 Task: Add an event with the title Project Quality Control and Process Improvement Discussion, date '2024/03/12', time 9:40 AM to 11:40 AMand add a description: Participants will explore the various roles, strengths, and contributions of team members. They will gain insights into the different communication styles, work preferences, and approaches to collaboration that exist within the team.Select event color  Blueberry . Add location for the event as: 987 São Bento Station, Porto, Portugal, logged in from the account softage.5@softage.netand send the event invitation to softage.3@softage.net and softage.1@softage.net. Set a reminder for the event Every weekday(Monday to Friday)
Action: Mouse moved to (39, 133)
Screenshot: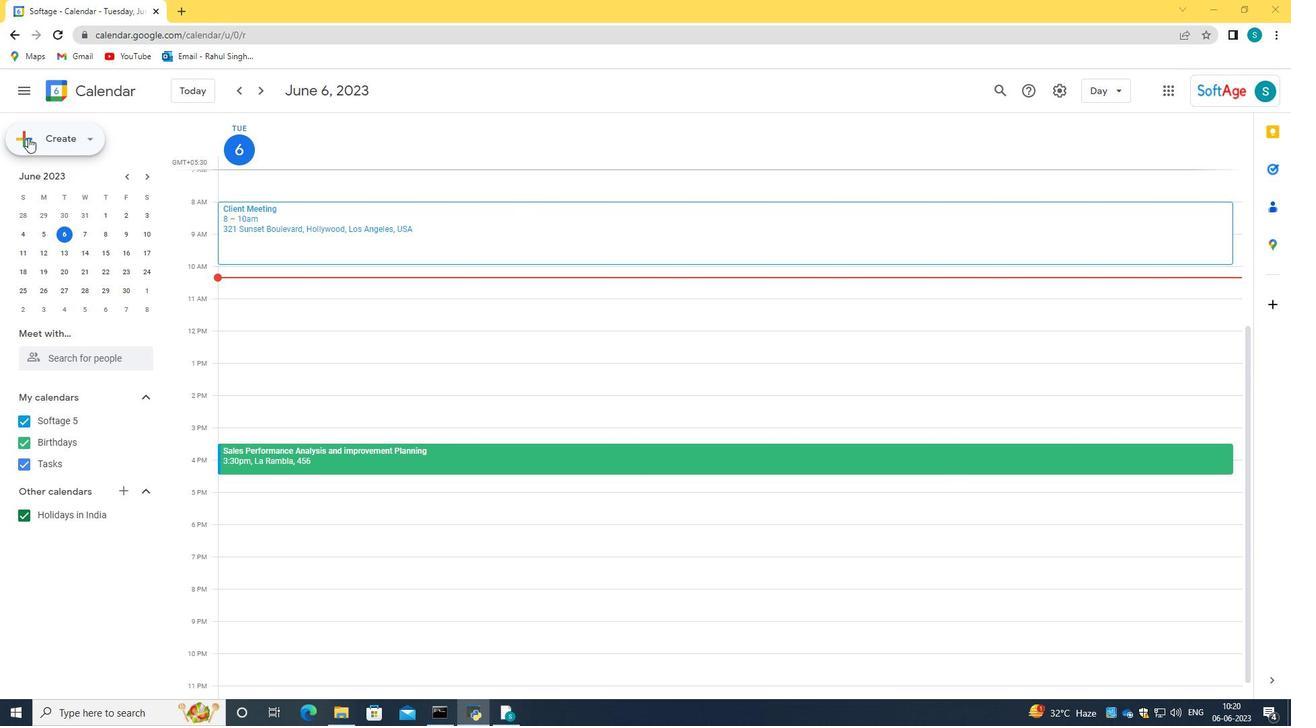 
Action: Mouse pressed left at (39, 133)
Screenshot: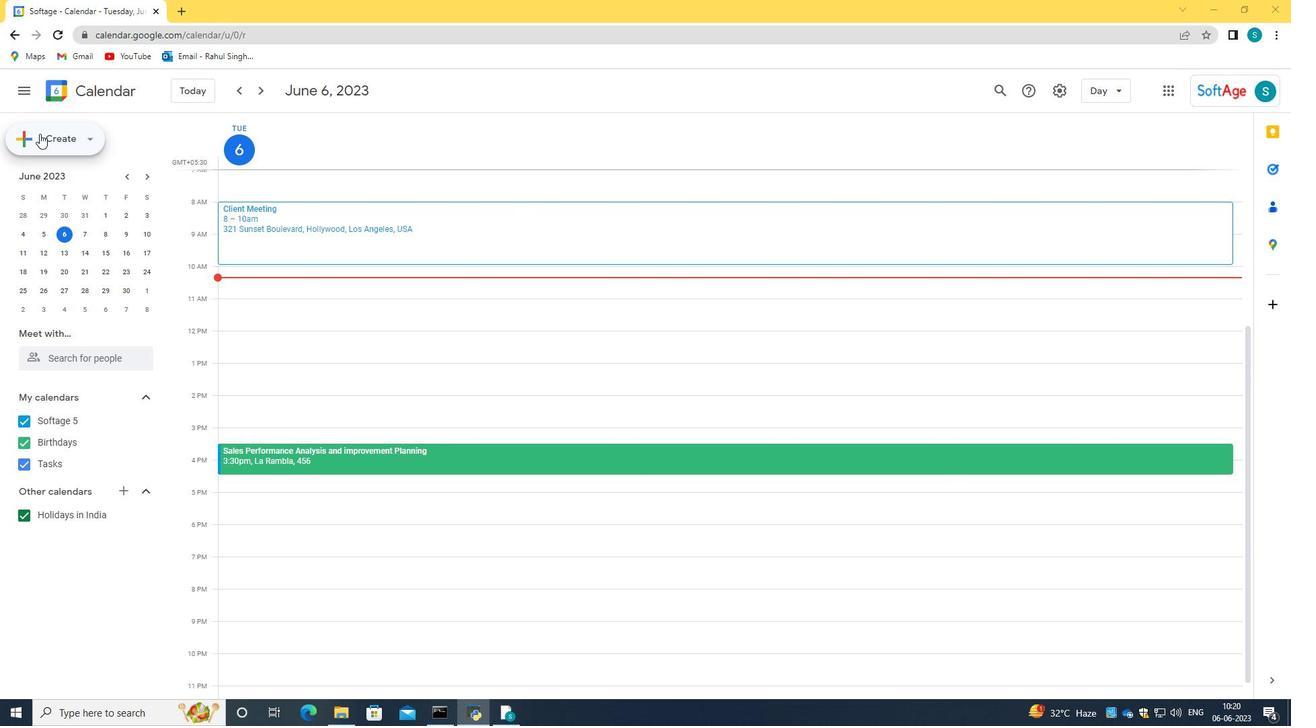 
Action: Mouse moved to (60, 170)
Screenshot: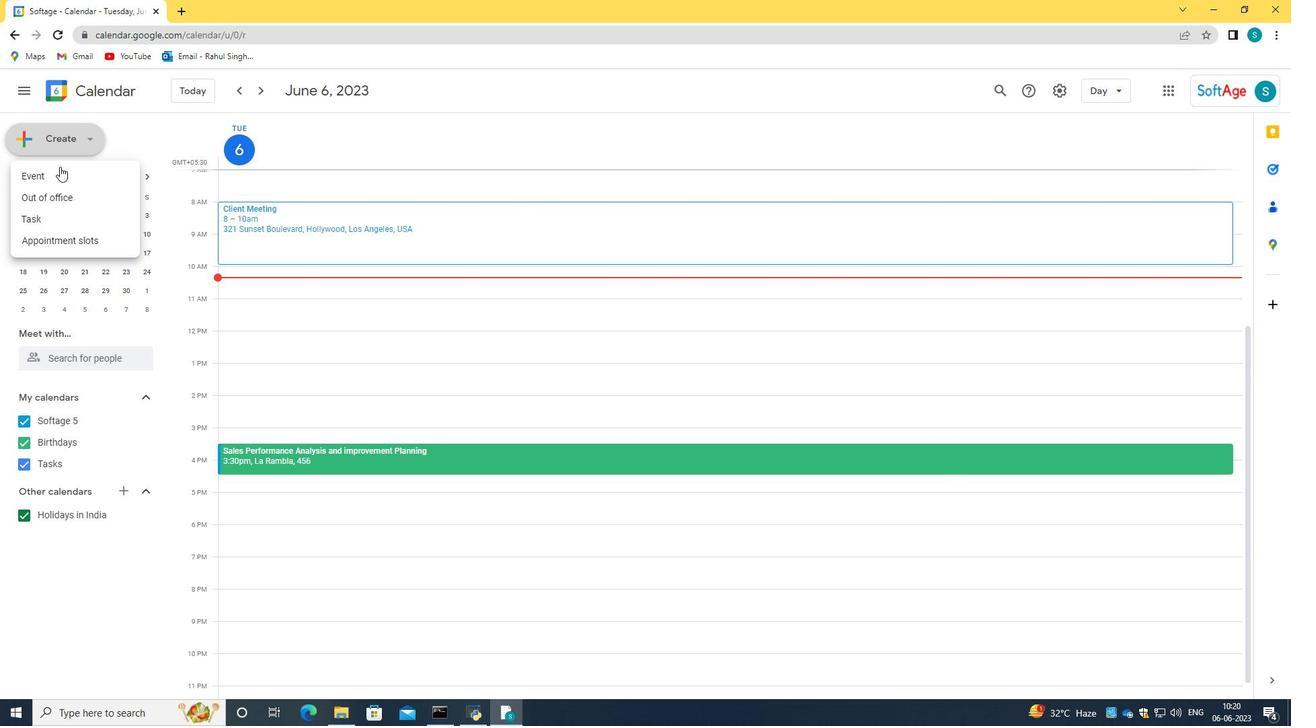 
Action: Mouse pressed left at (60, 170)
Screenshot: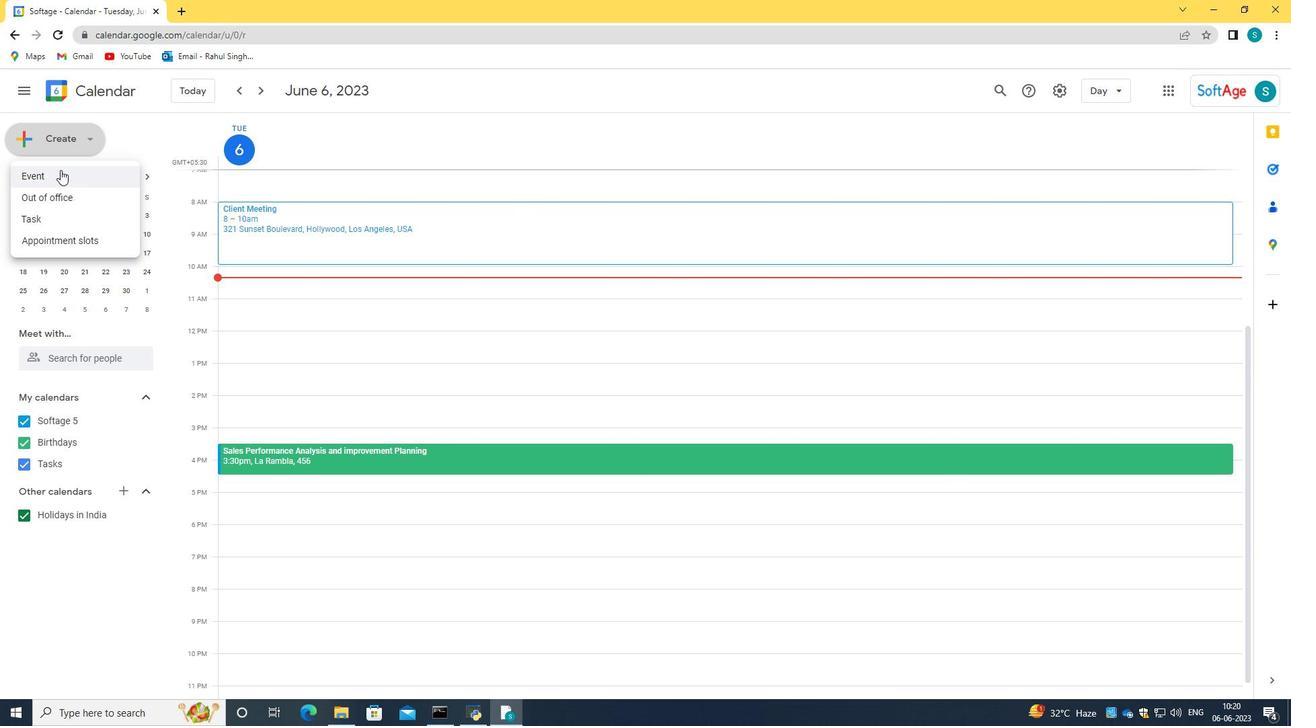 
Action: Mouse moved to (761, 541)
Screenshot: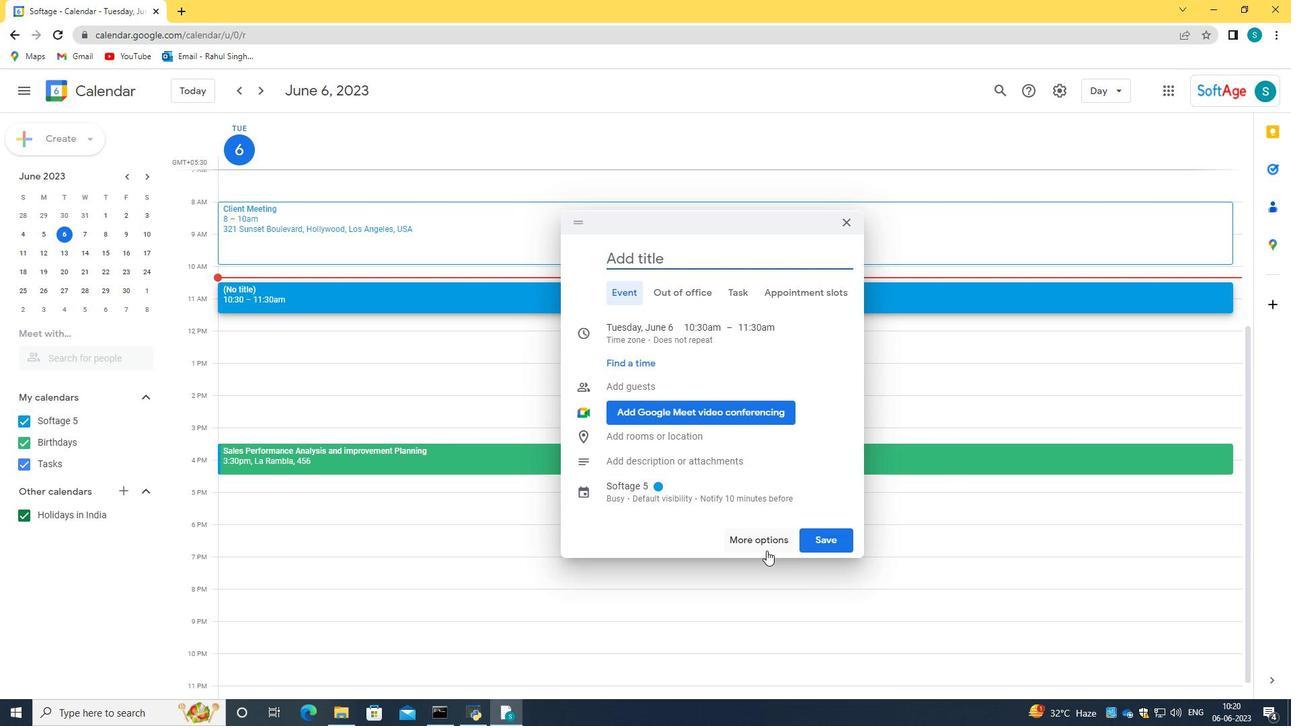
Action: Mouse pressed left at (761, 541)
Screenshot: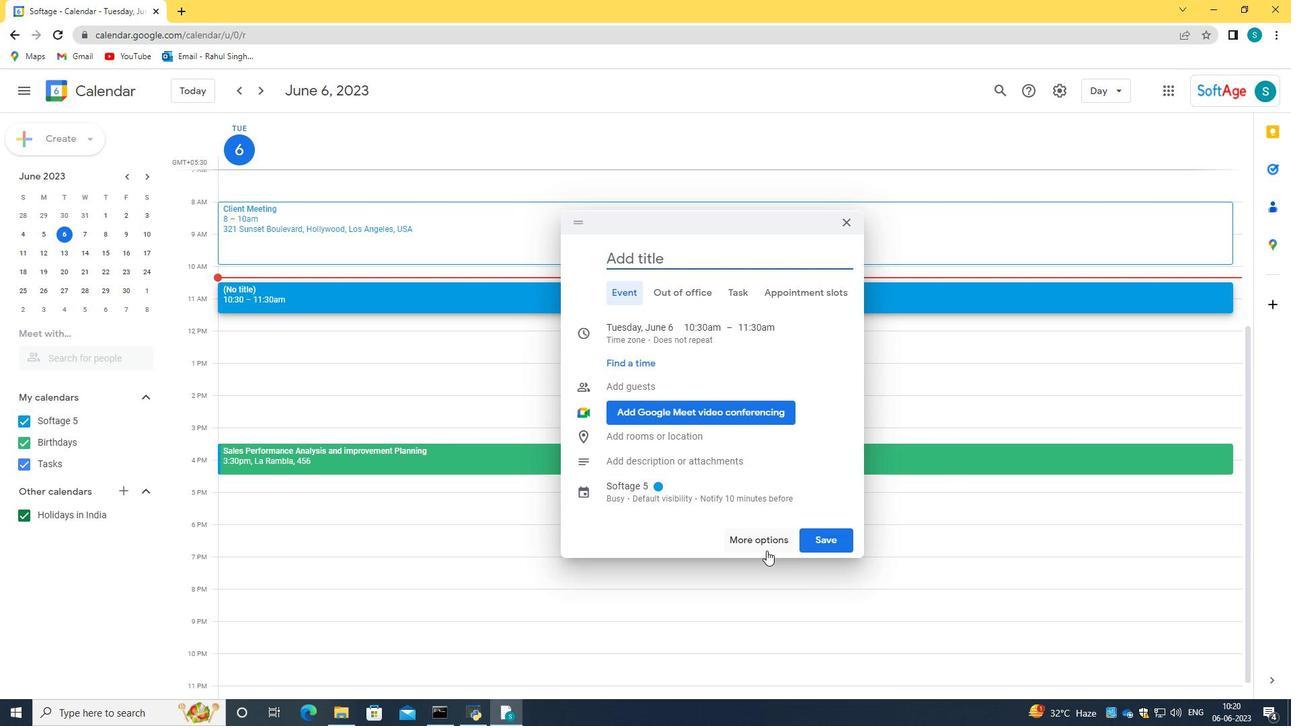 
Action: Mouse moved to (182, 100)
Screenshot: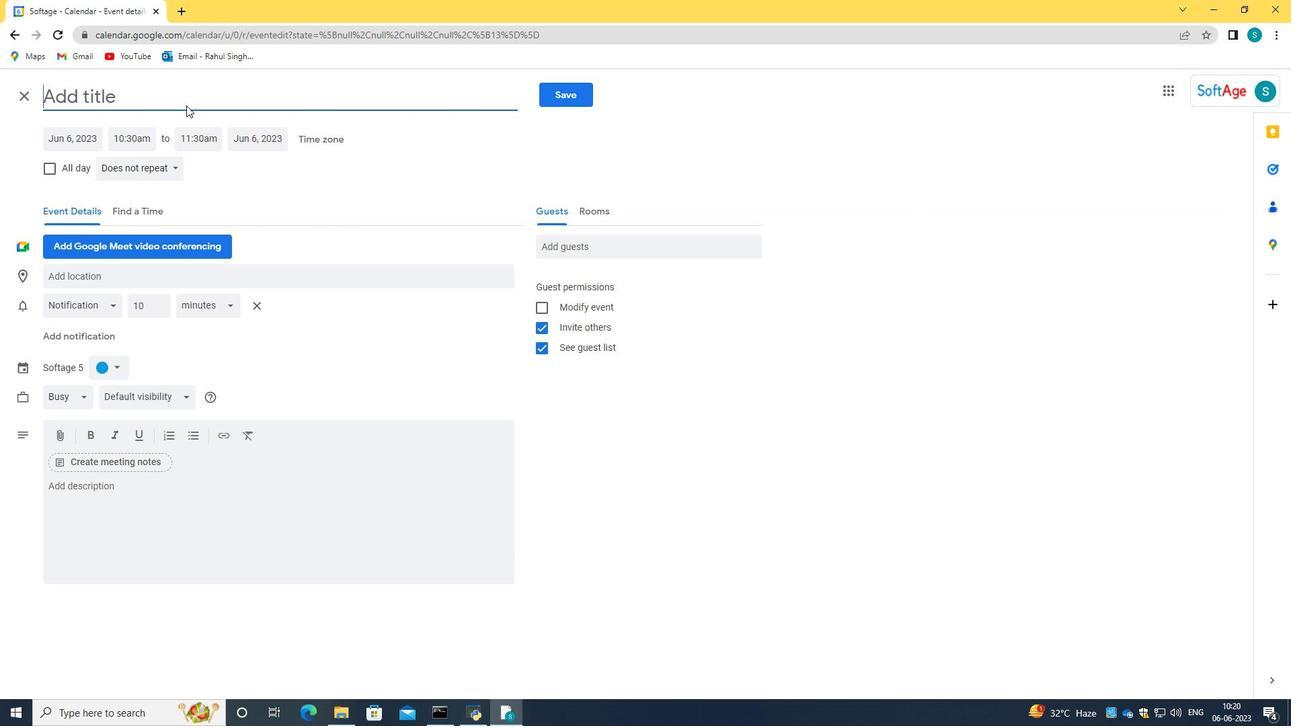 
Action: Mouse pressed left at (182, 100)
Screenshot: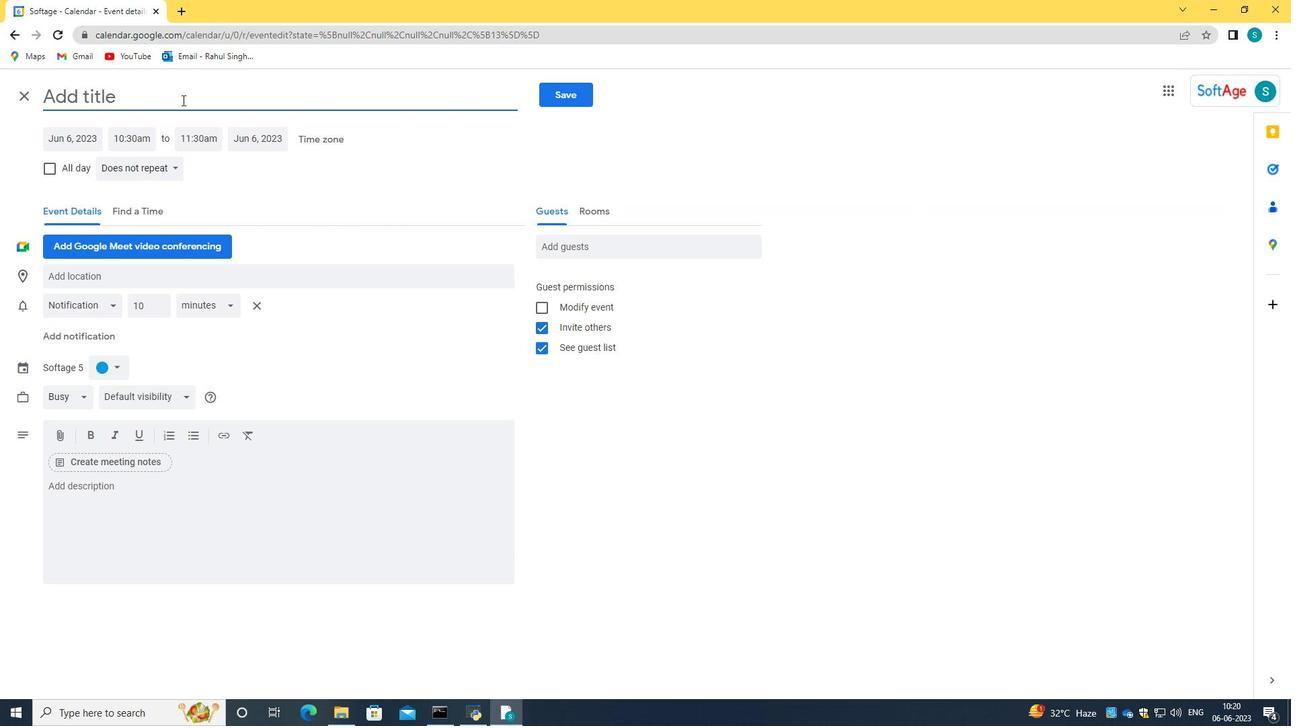 
Action: Key pressed <Key.caps_lock>P<Key.caps_lock>roject<Key.space><Key.caps_lock>Q<Key.caps_lock>uality<Key.space><Key.caps_lock>C<Key.caps_lock>ontrol<Key.shift_r>:<Key.backspace><Key.space>and<Key.space><Key.caps_lock>P<Key.caps_lock>rocess<Key.space><Key.caps_lock>I<Key.caps_lock>mprovement<Key.space><Key.caps_lock>D<Key.caps_lock>iscussion
Screenshot: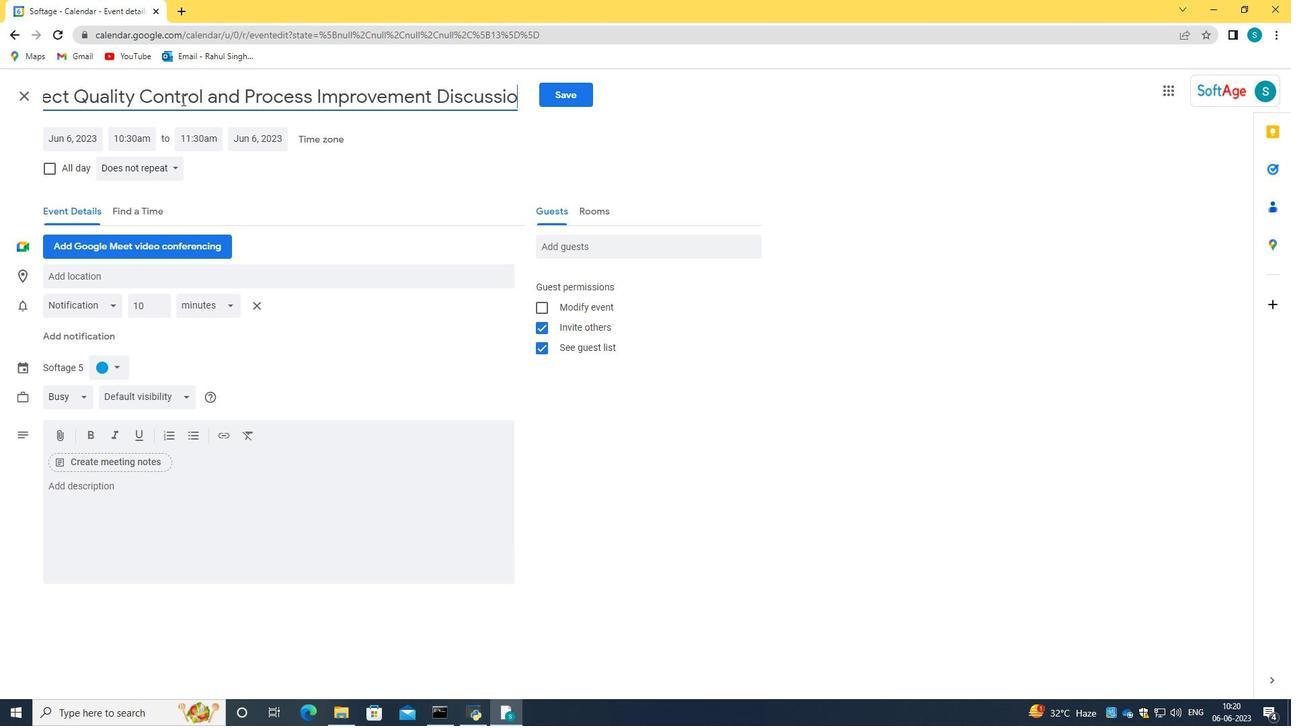 
Action: Mouse moved to (70, 134)
Screenshot: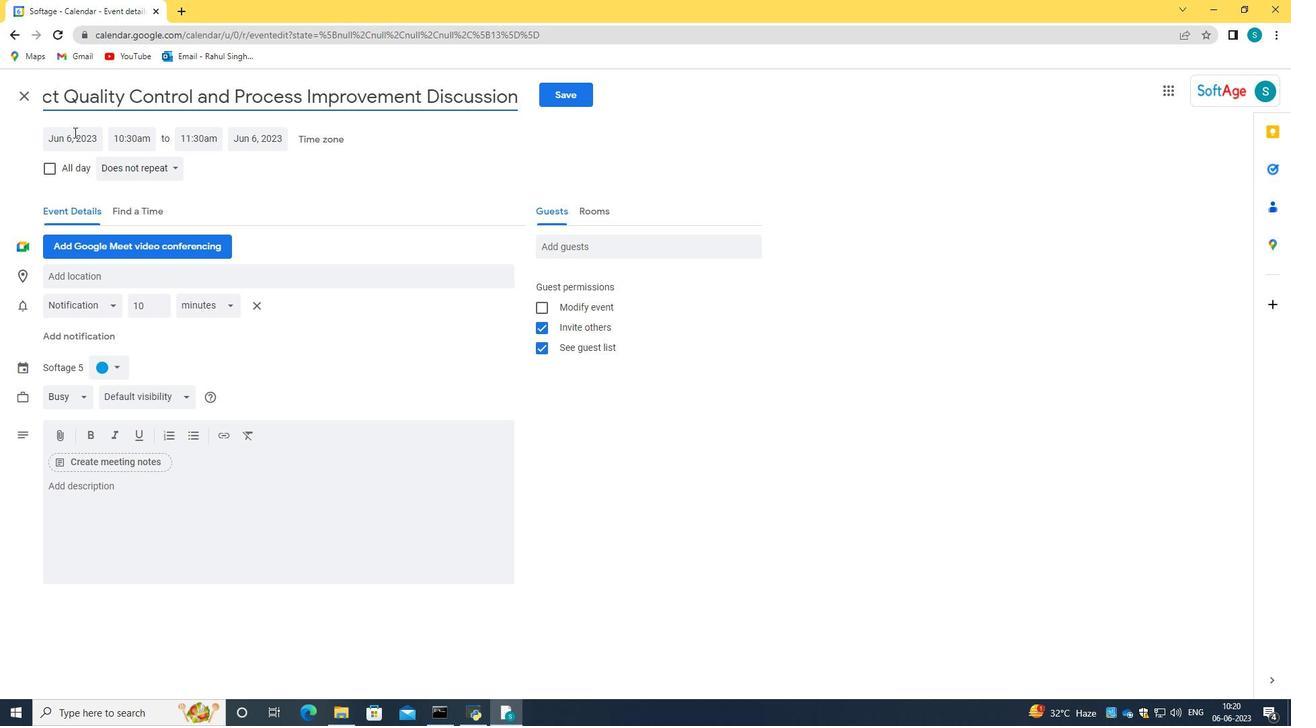 
Action: Mouse pressed left at (70, 134)
Screenshot: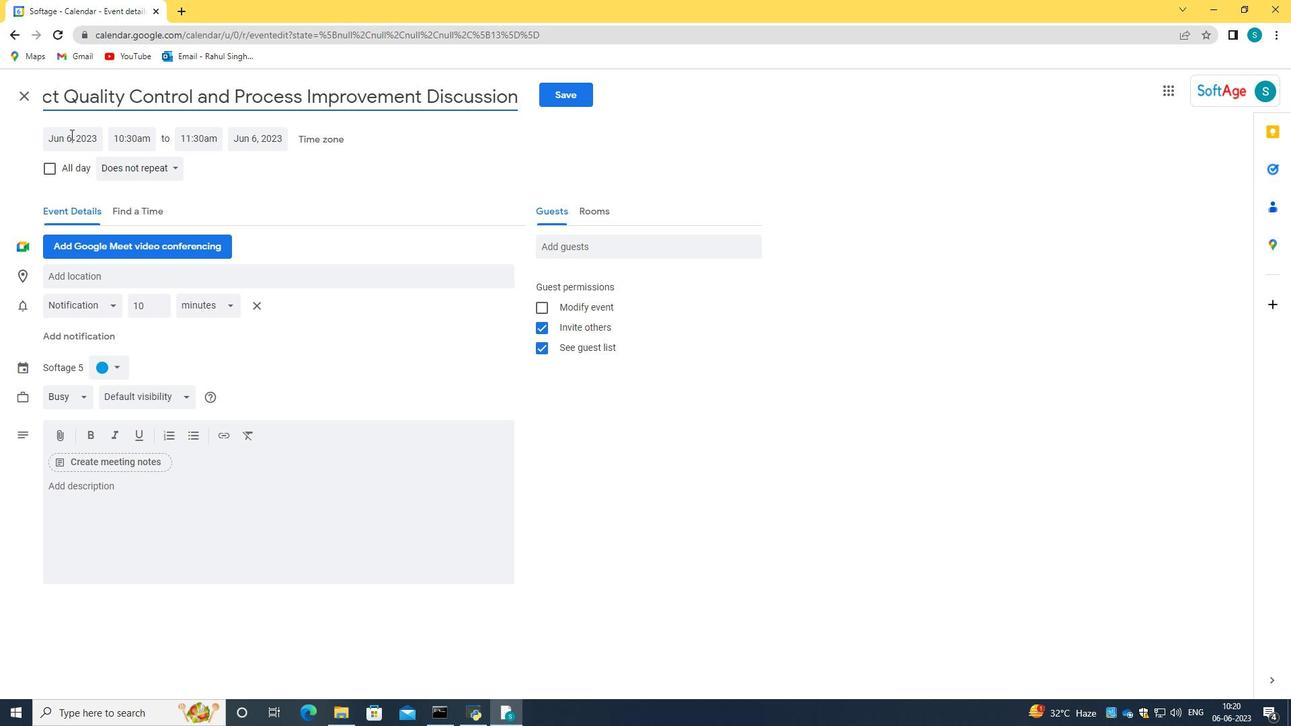 
Action: Key pressed 2024
Screenshot: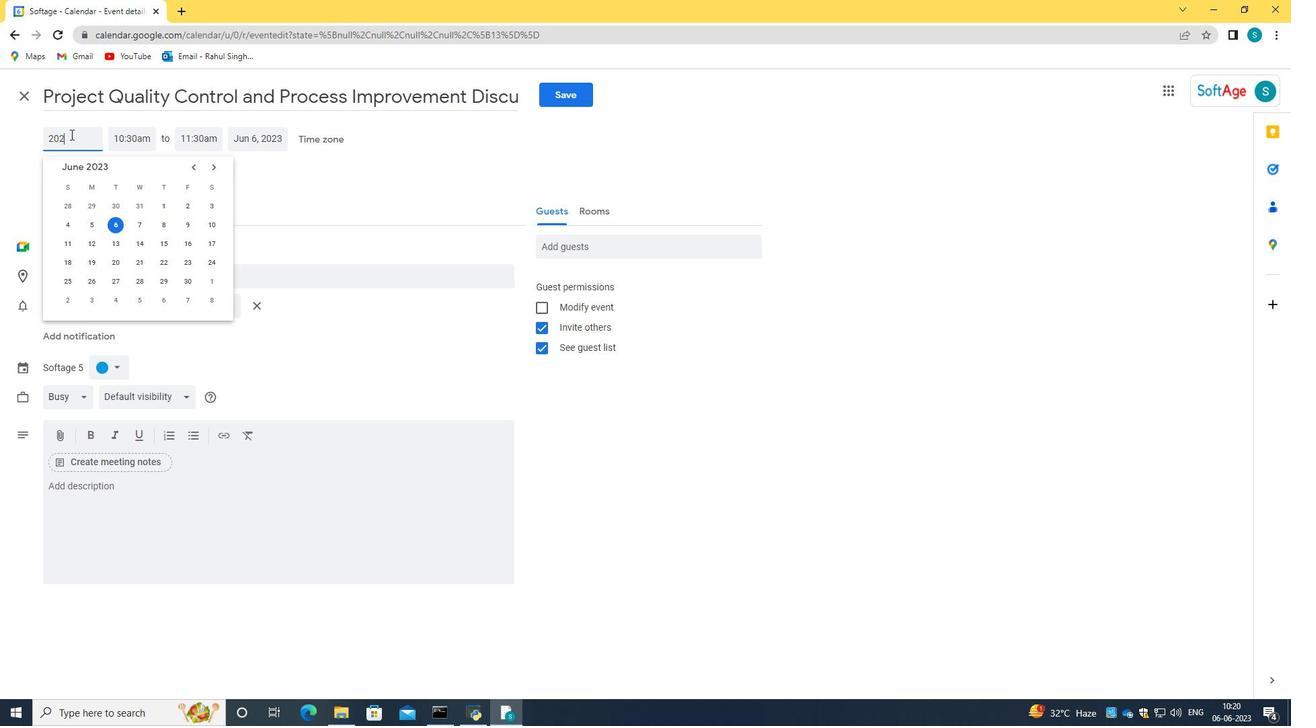 
Action: Mouse moved to (70, 135)
Screenshot: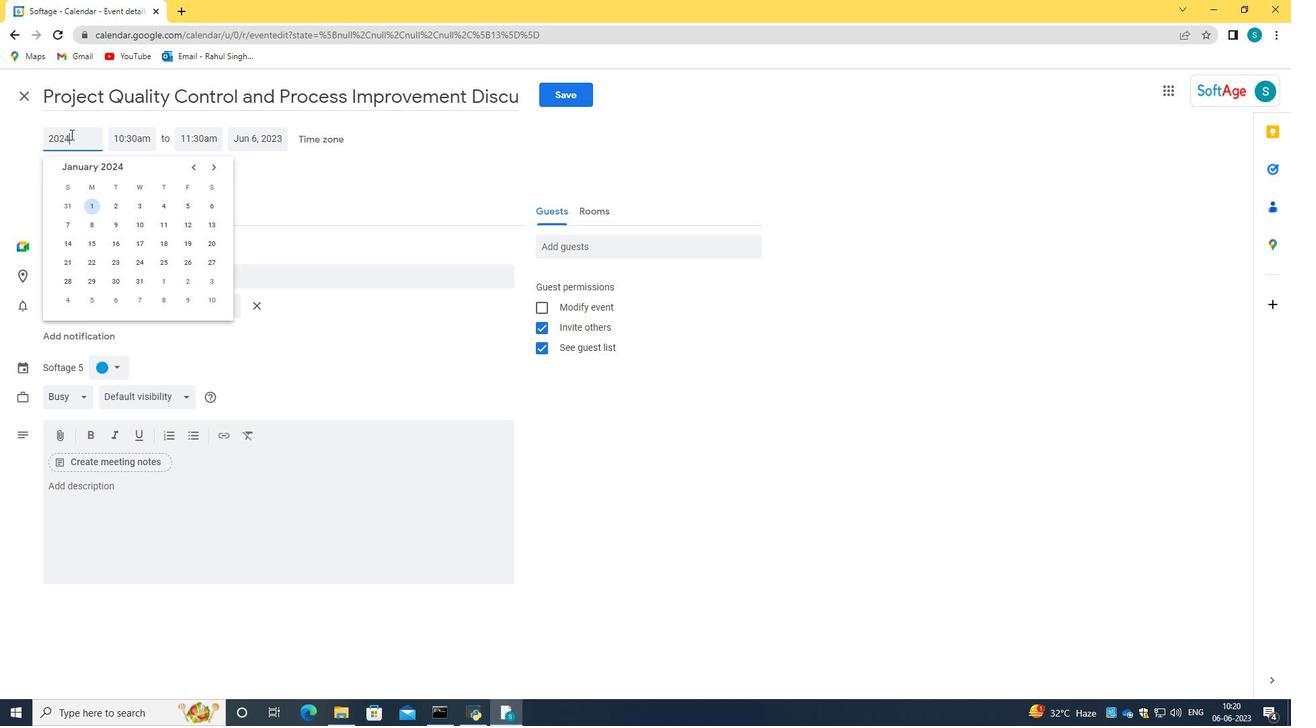 
Action: Key pressed /03/12<Key.tab>09<Key.shift_r>:40a,<Key.backspace>m<Key.space><Key.tab>11<Key.shift_r>:40<Key.space>am
Screenshot: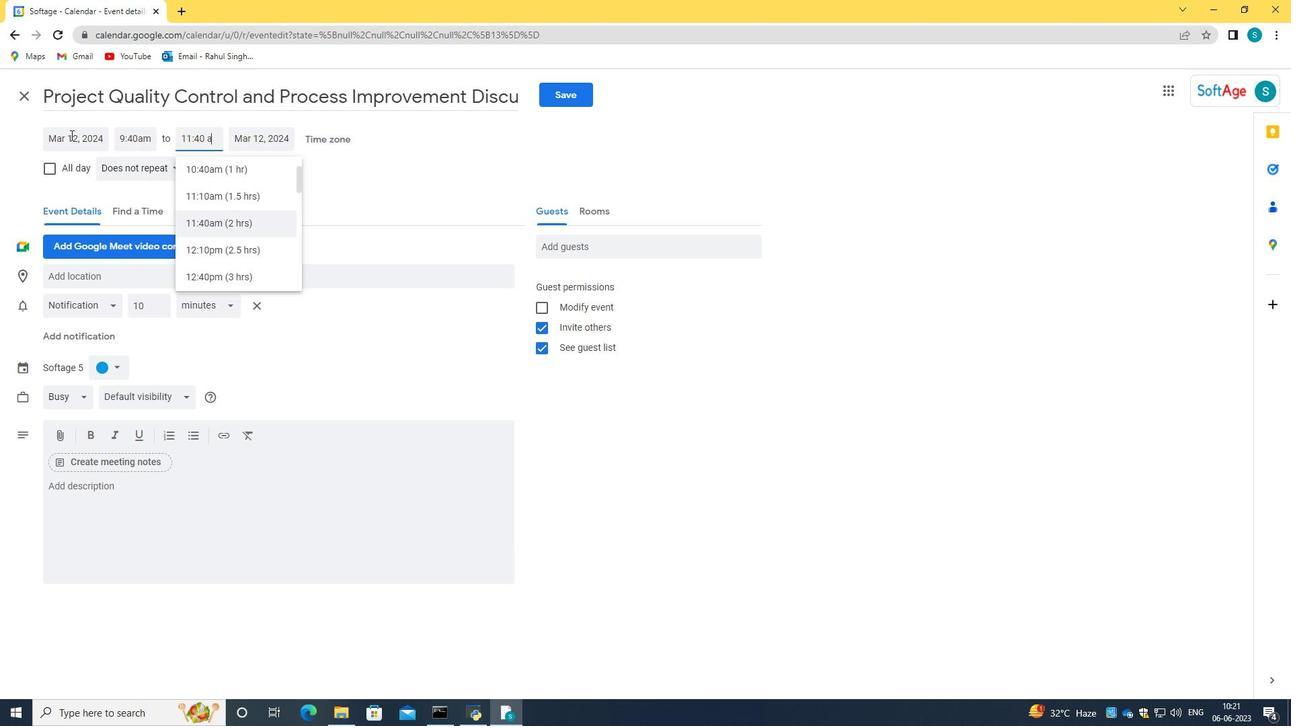 
Action: Mouse moved to (222, 226)
Screenshot: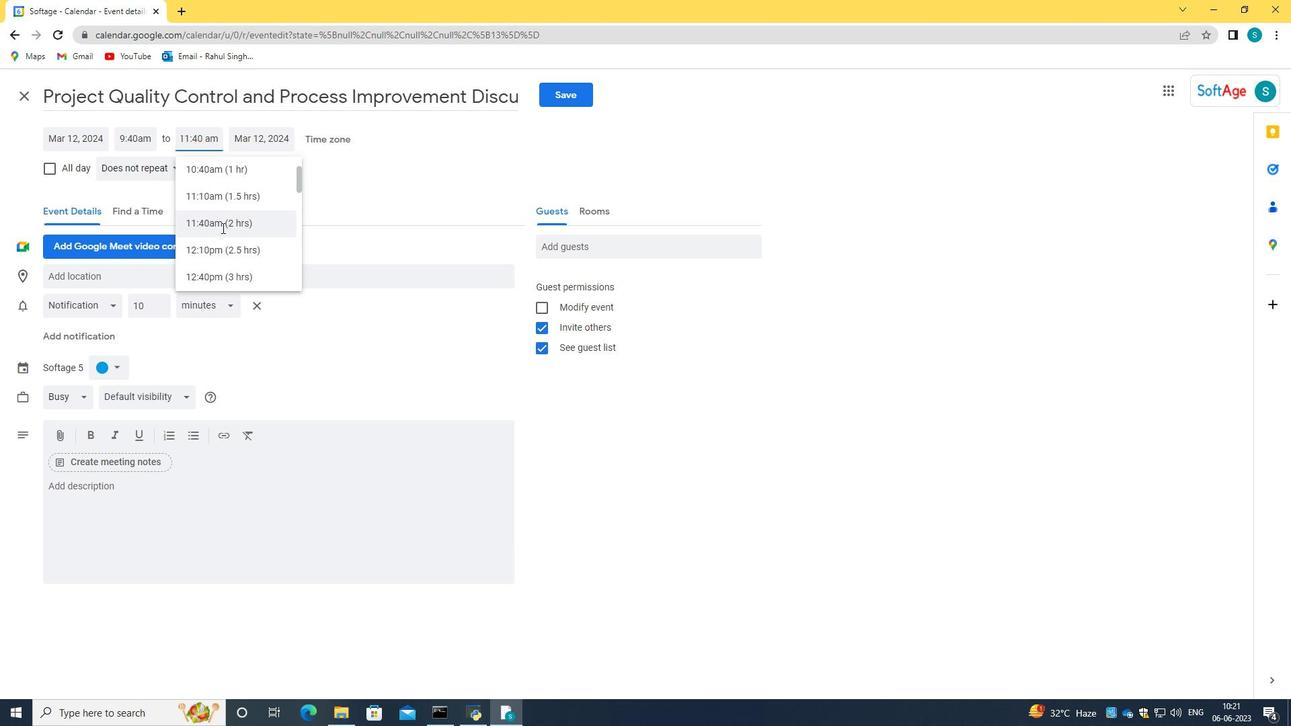 
Action: Mouse pressed left at (222, 226)
Screenshot: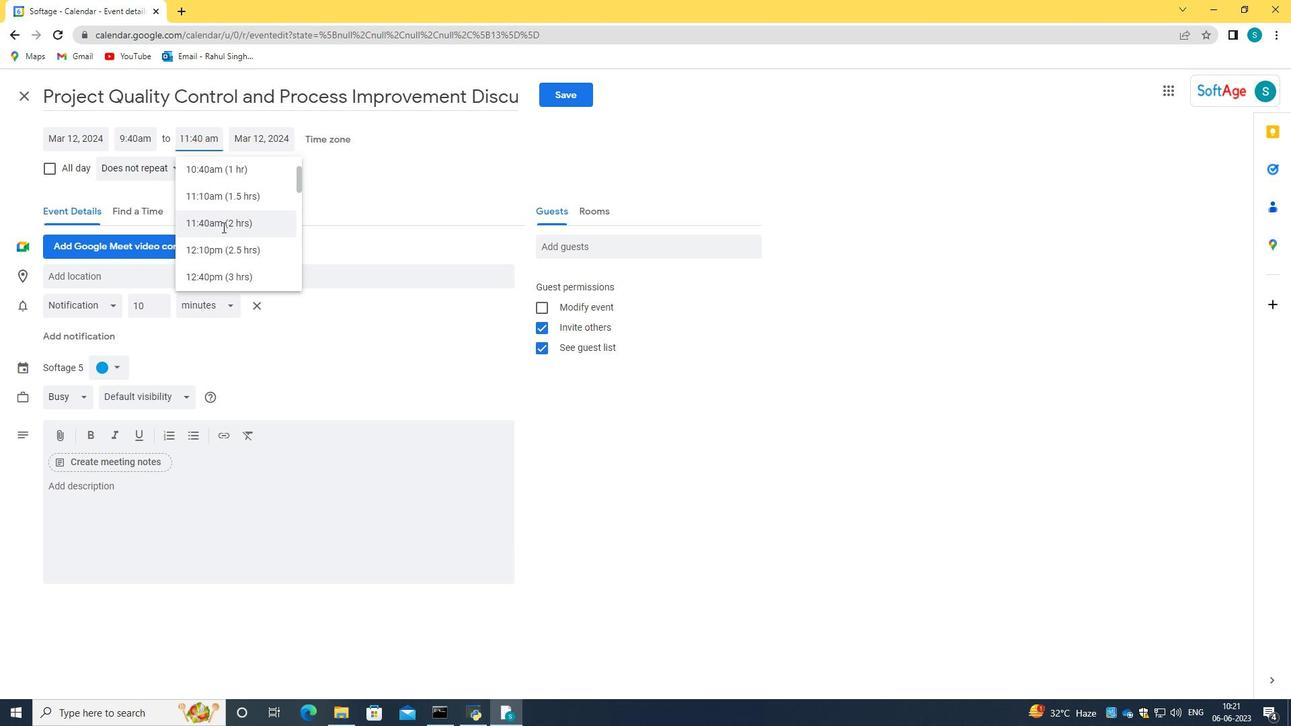 
Action: Mouse moved to (218, 530)
Screenshot: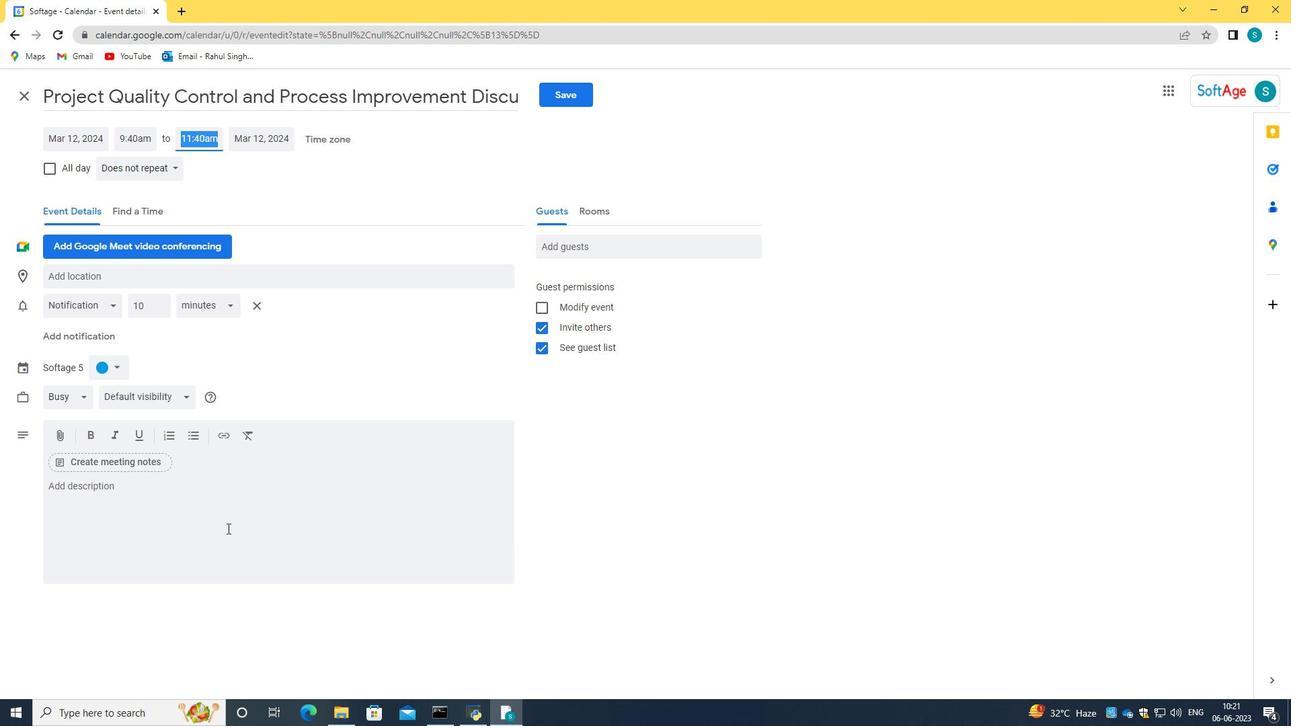 
Action: Mouse pressed left at (218, 530)
Screenshot: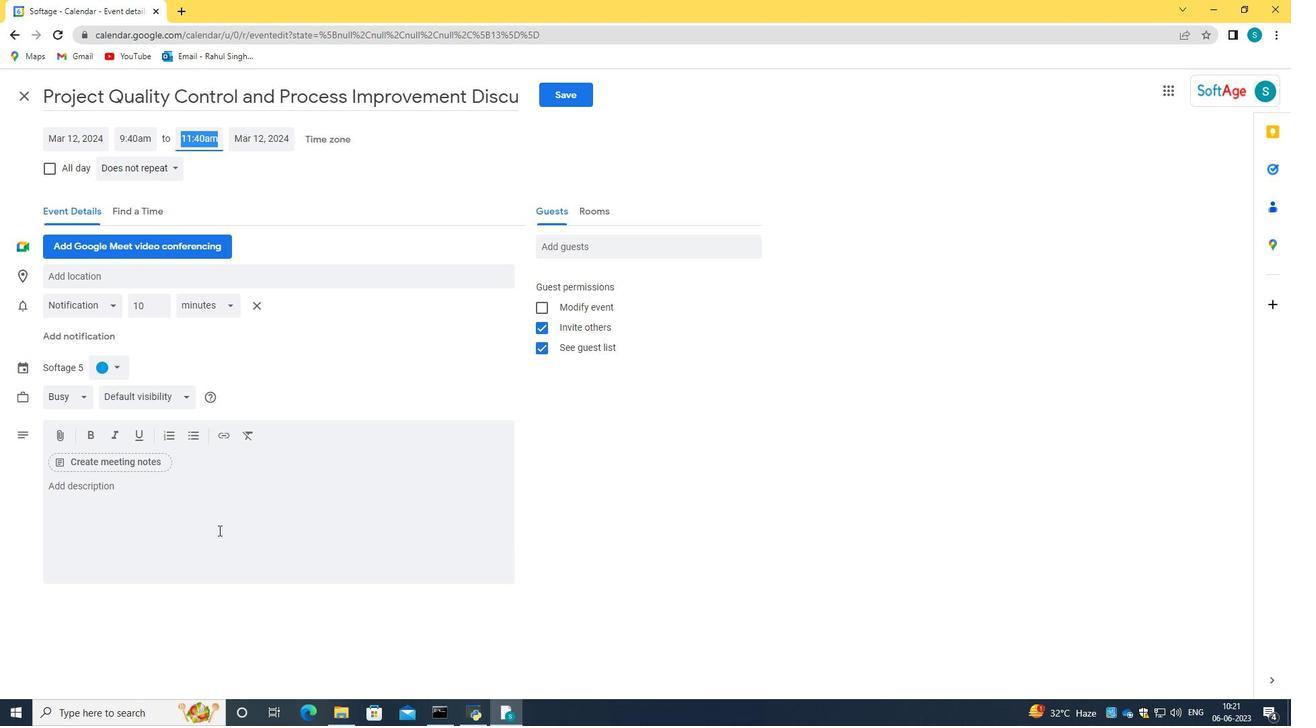 
Action: Key pressed <Key.caps_lock>P<Key.caps_lock>articipants<Key.space>will<Key.space>exploer<Key.backspace><Key.backspace>re<Key.space>the<Key.space>various<Key.space>roles<Key.space><Key.backspace>,<Key.space>strengths<Key.space>and<Key.space>contributions<Key.space>of<Key.space>team<Key.space>members.<Key.space><Key.caps_lock>T<Key.caps_lock>he<Key.space>will<Key.space>gain<Key.space>insights<Key.space>into<Key.space>the<Key.space>du<Key.backspace>id<Key.backspace>fferent<Key.space>communication<Key.space>styles,<Key.space>work<Key.space>preferences,<Key.space>amd<Key.backspace><Key.backspace>nd<Key.space>approaches<Key.space>to<Key.space>collaboration<Key.space>that<Key.space>exist<Key.space>wihin<Key.space>th<Key.backspace><Key.backspace><Key.backspace><Key.backspace><Key.backspace><Key.backspace>thing<Key.backspace><Key.space>tyh<Key.backspace><Key.backspace>he<Key.space>e<Key.backspace>team.
Screenshot: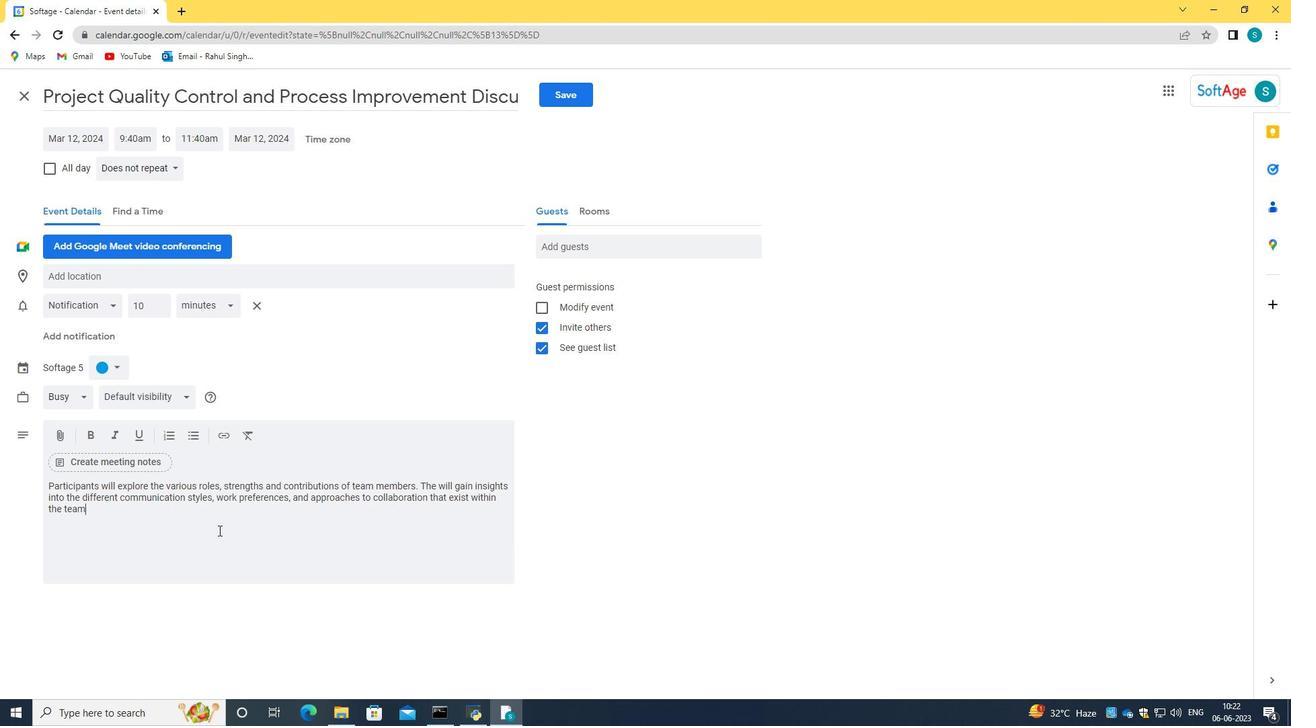 
Action: Mouse moved to (108, 368)
Screenshot: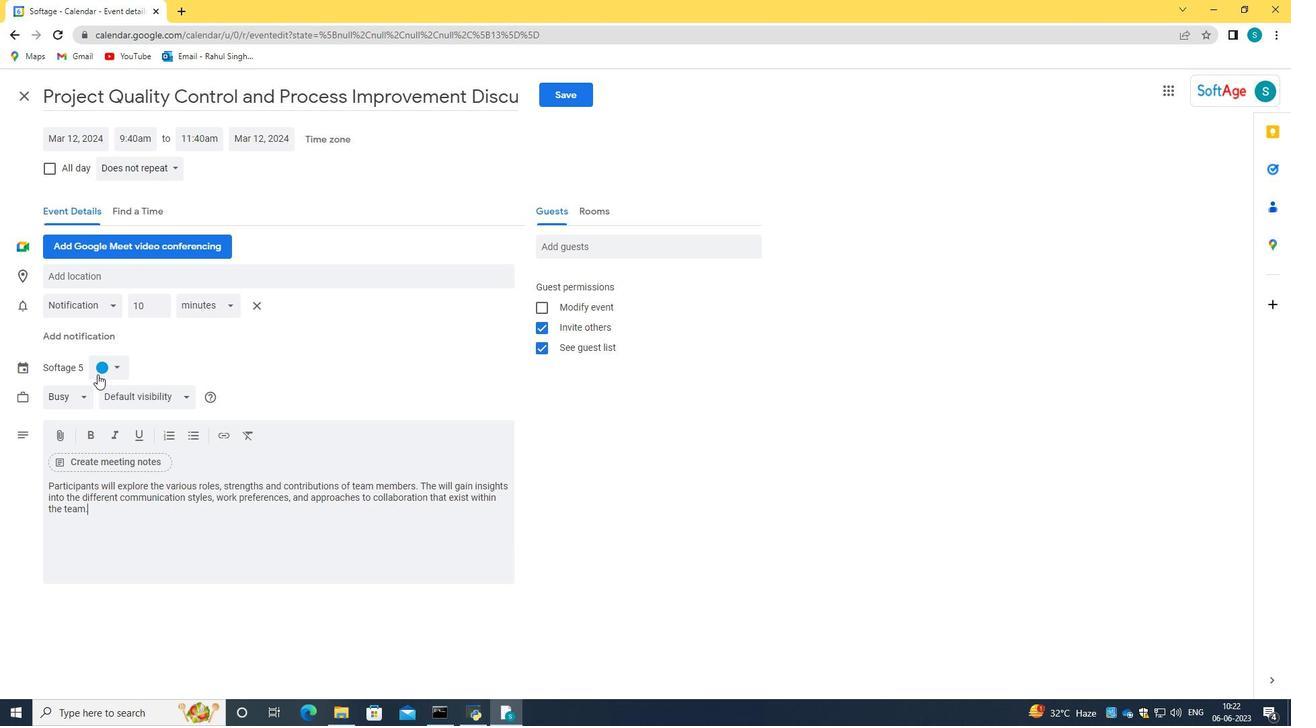 
Action: Mouse pressed left at (108, 368)
Screenshot: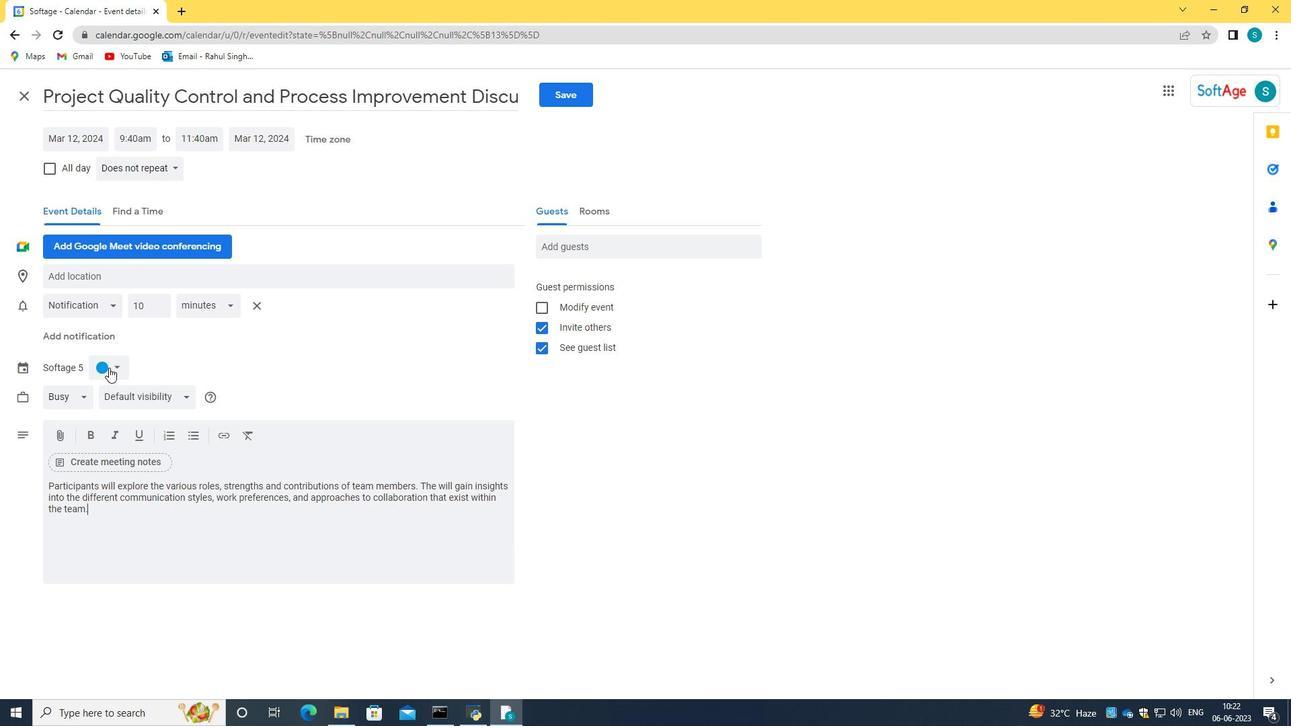 
Action: Mouse moved to (117, 412)
Screenshot: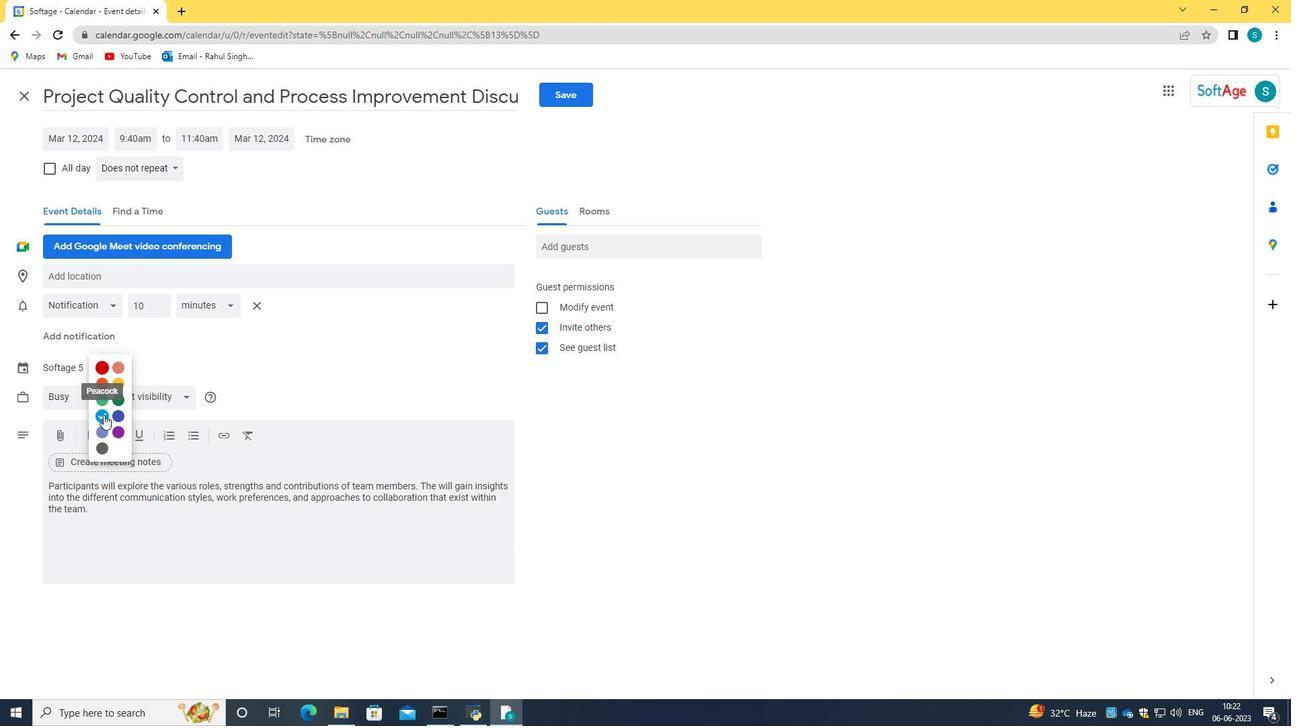 
Action: Mouse pressed left at (117, 412)
Screenshot: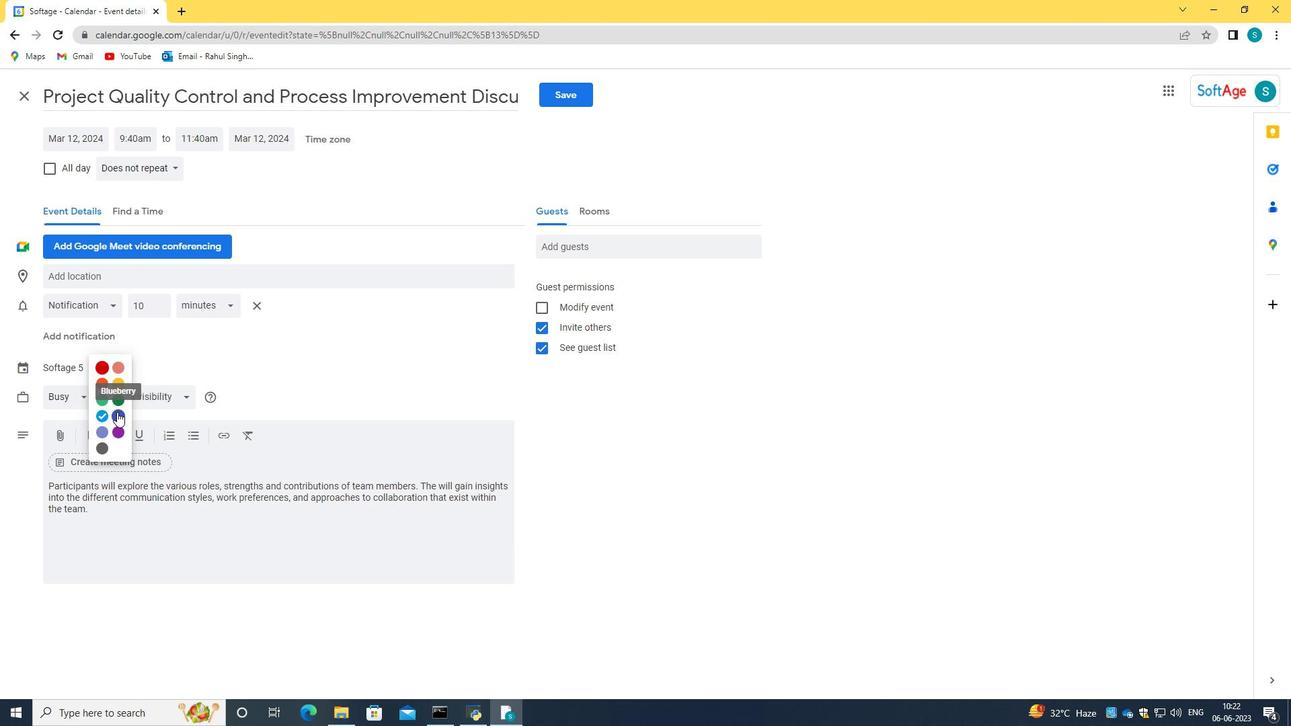 
Action: Mouse moved to (84, 275)
Screenshot: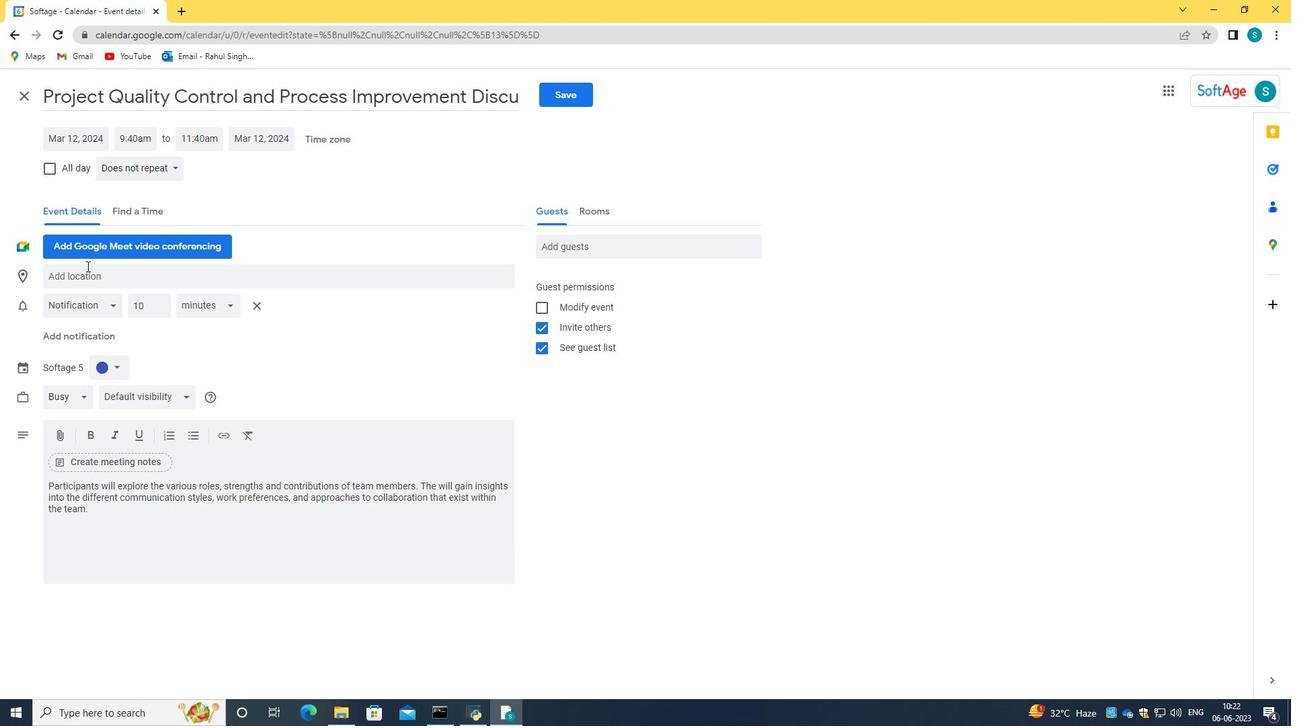 
Action: Mouse pressed left at (84, 275)
Screenshot: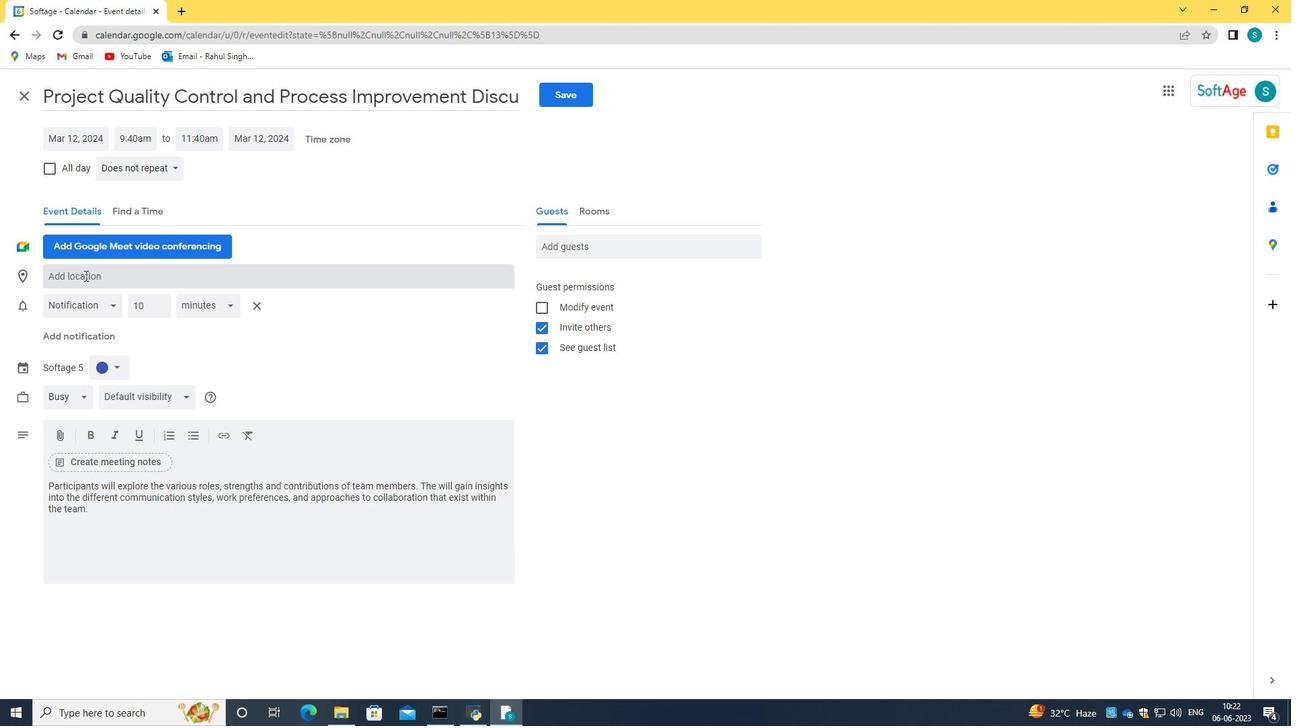 
Action: Key pressed 987<Key.space><Key.caps_lock>S<Key.caps_lock>ao<Key.space><Key.caps_lock>B<Key.caps_lock>ento<Key.space><Key.caps_lock>S<Key.caps_lock>taito<Key.backspace>ion,<Key.space><Key.caps_lock>P<Key.caps_lock>orto,<Key.space>p<Key.caps_lock><Key.caps_lock><Key.backspace><Key.caps_lock>P<Key.caps_lock>ortugal<Key.enter>
Screenshot: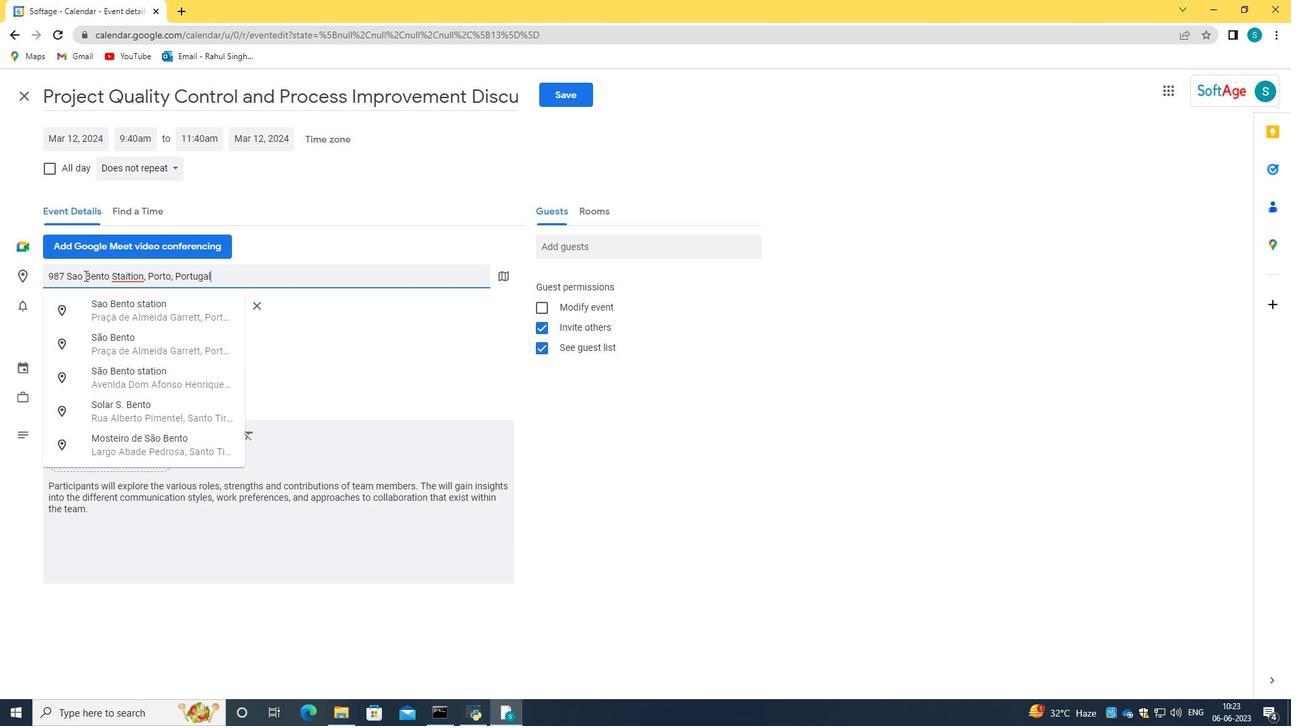 
Action: Mouse moved to (122, 274)
Screenshot: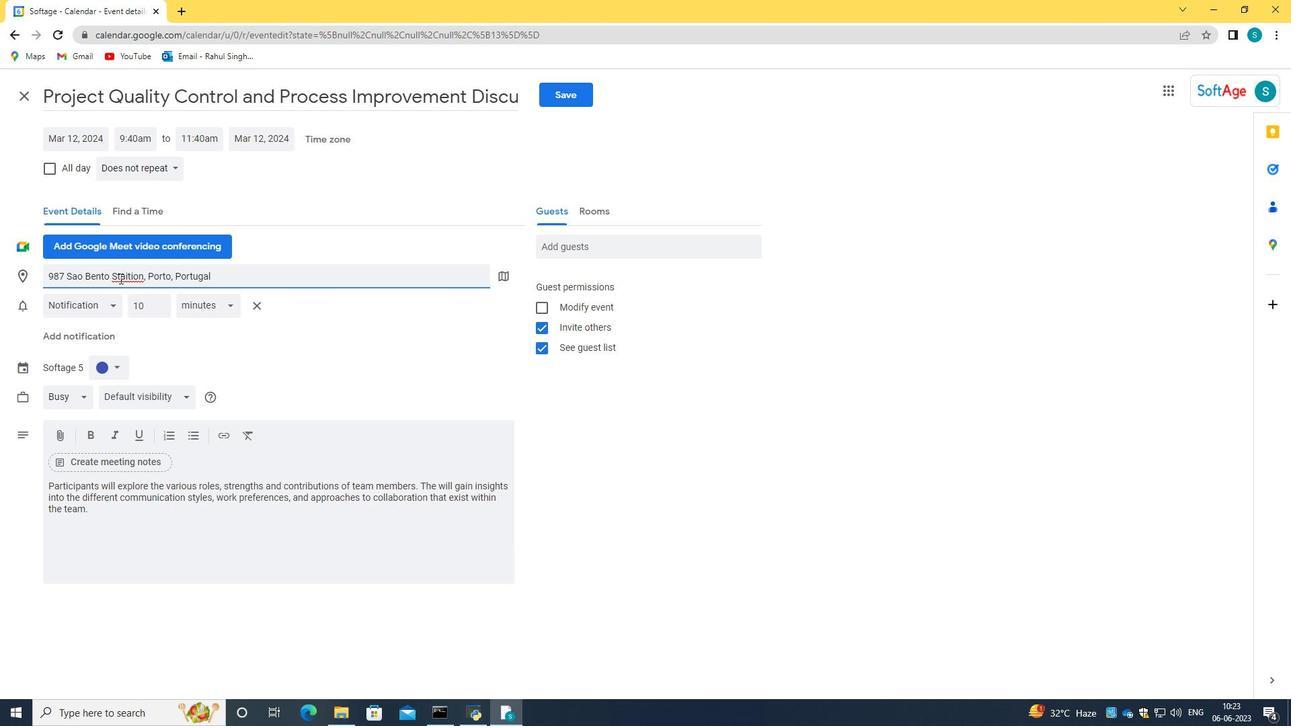 
Action: Mouse pressed right at (122, 274)
Screenshot: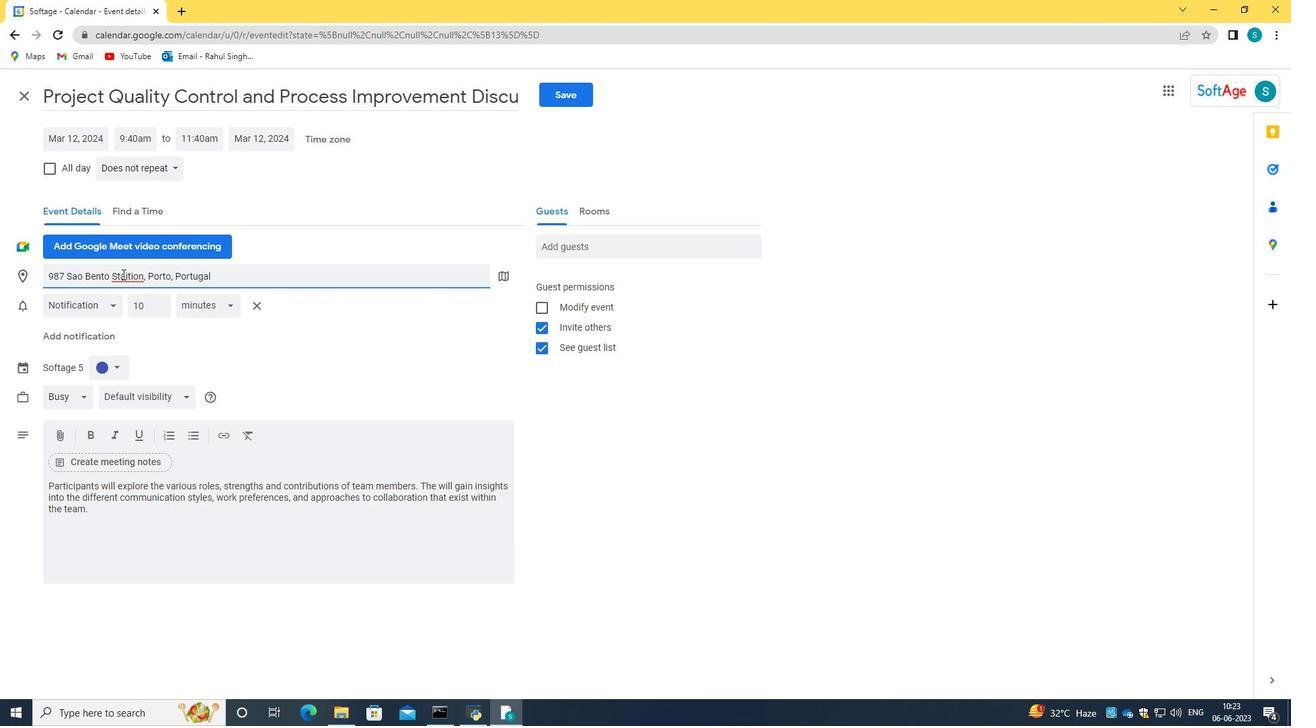 
Action: Mouse moved to (142, 287)
Screenshot: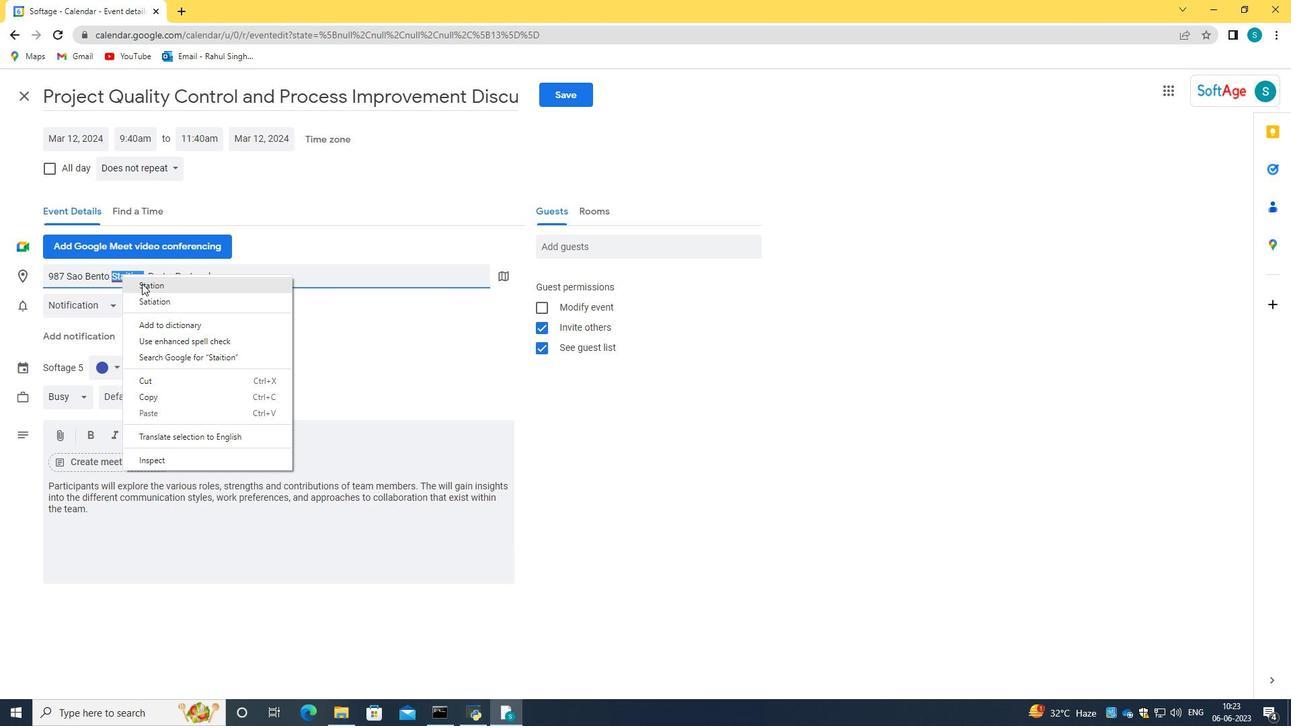 
Action: Mouse pressed left at (142, 287)
Screenshot: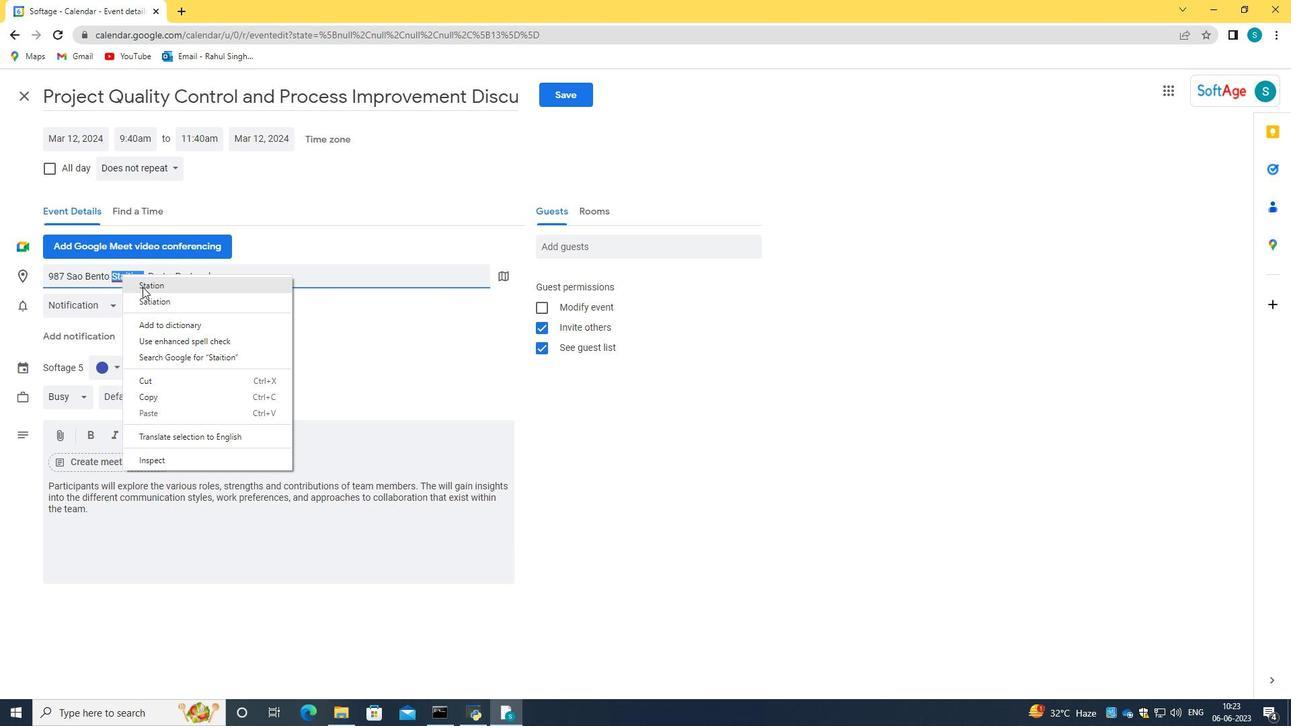 
Action: Mouse moved to (348, 279)
Screenshot: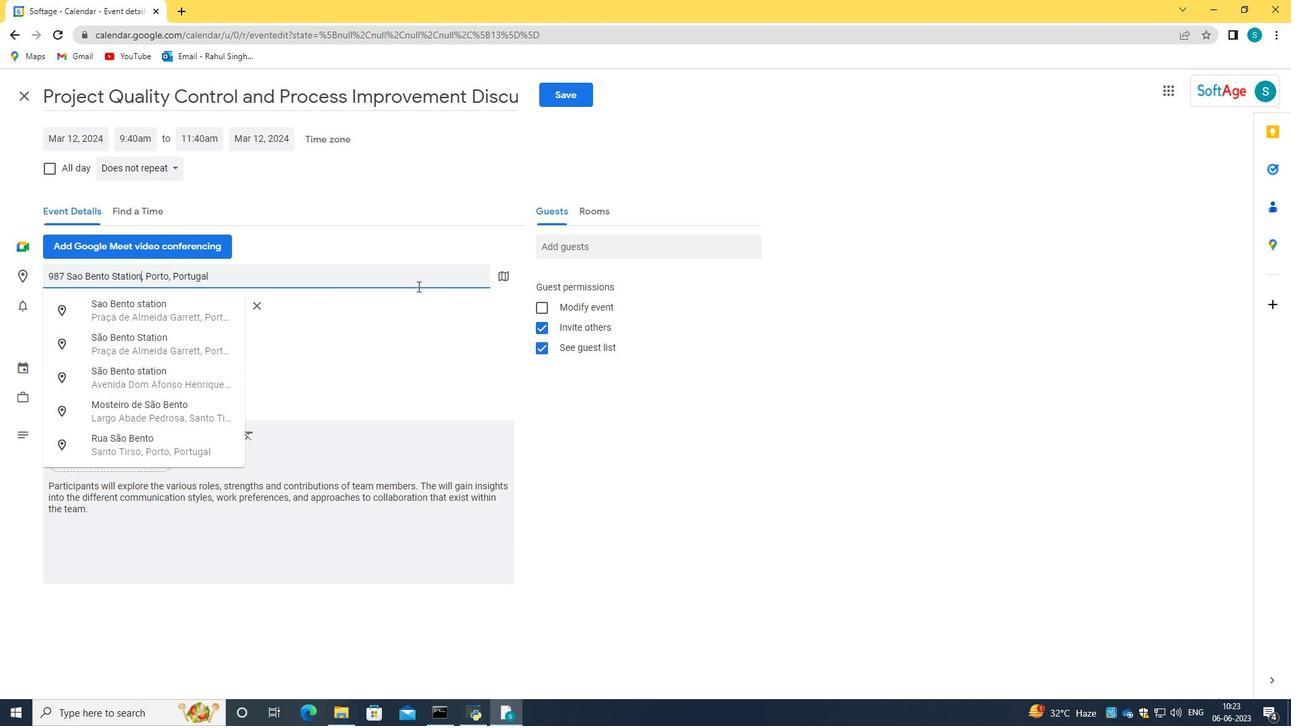 
Action: Mouse pressed left at (348, 279)
Screenshot: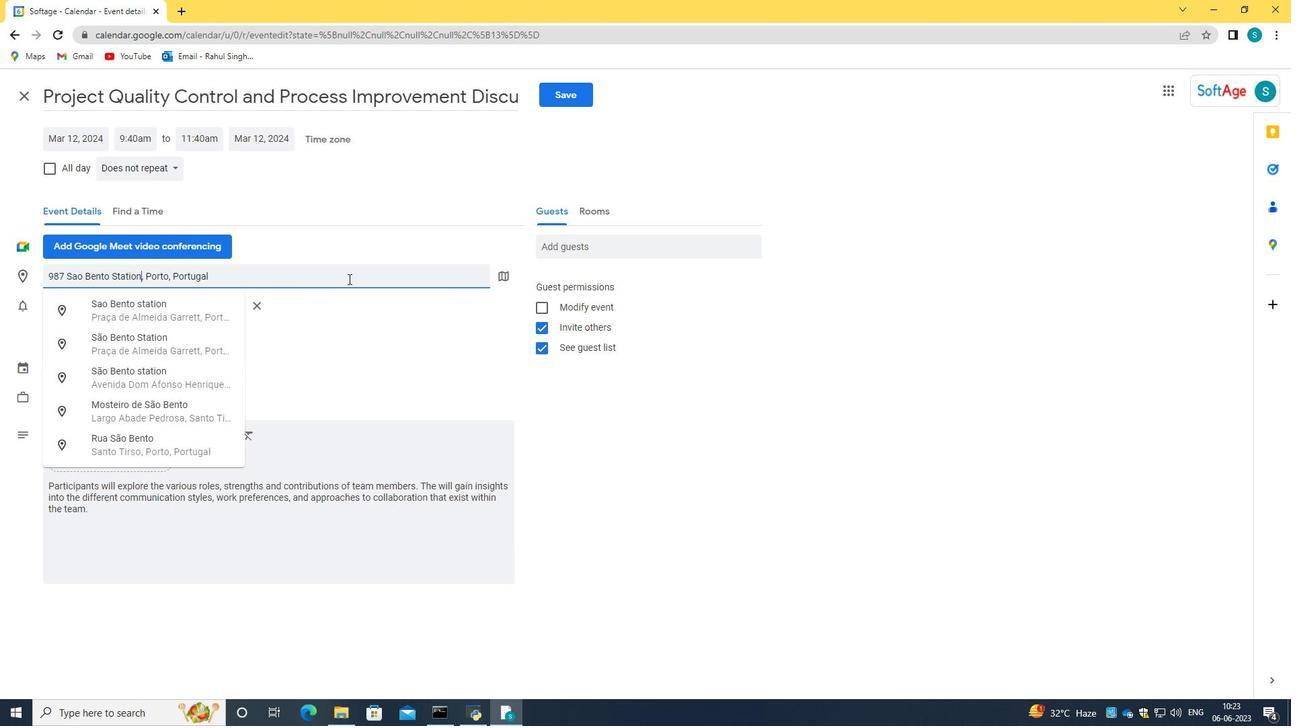 
Action: Mouse moved to (610, 248)
Screenshot: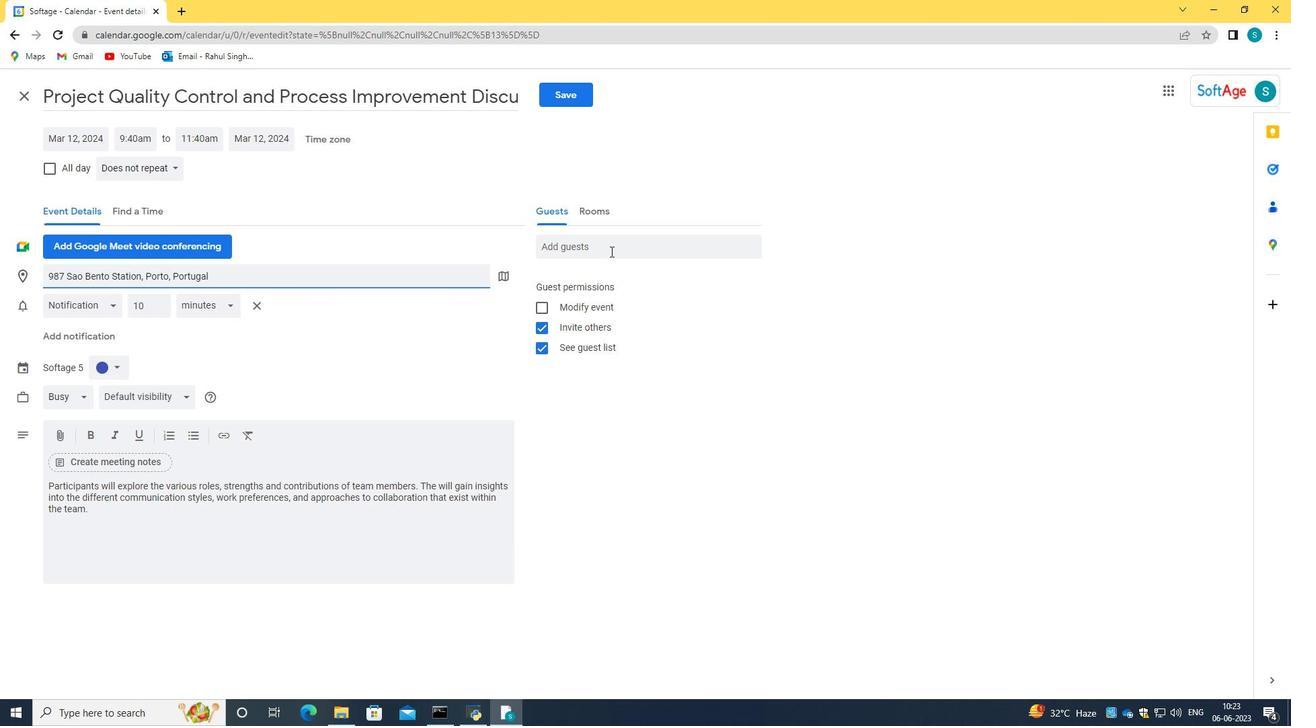 
Action: Mouse pressed left at (610, 248)
Screenshot: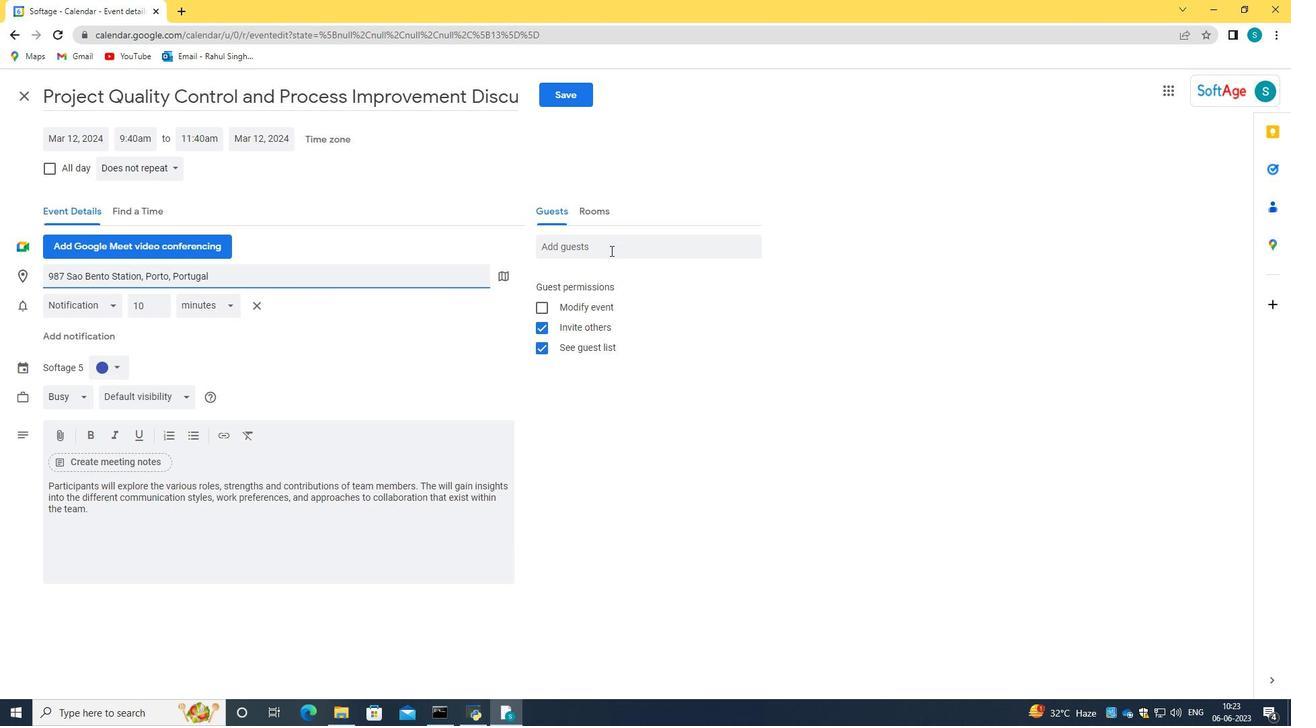
Action: Key pressed softage,<Key.backspace>.3<Key.shift>@sofatge.net<Key.tab>s<Key.backspace>
Screenshot: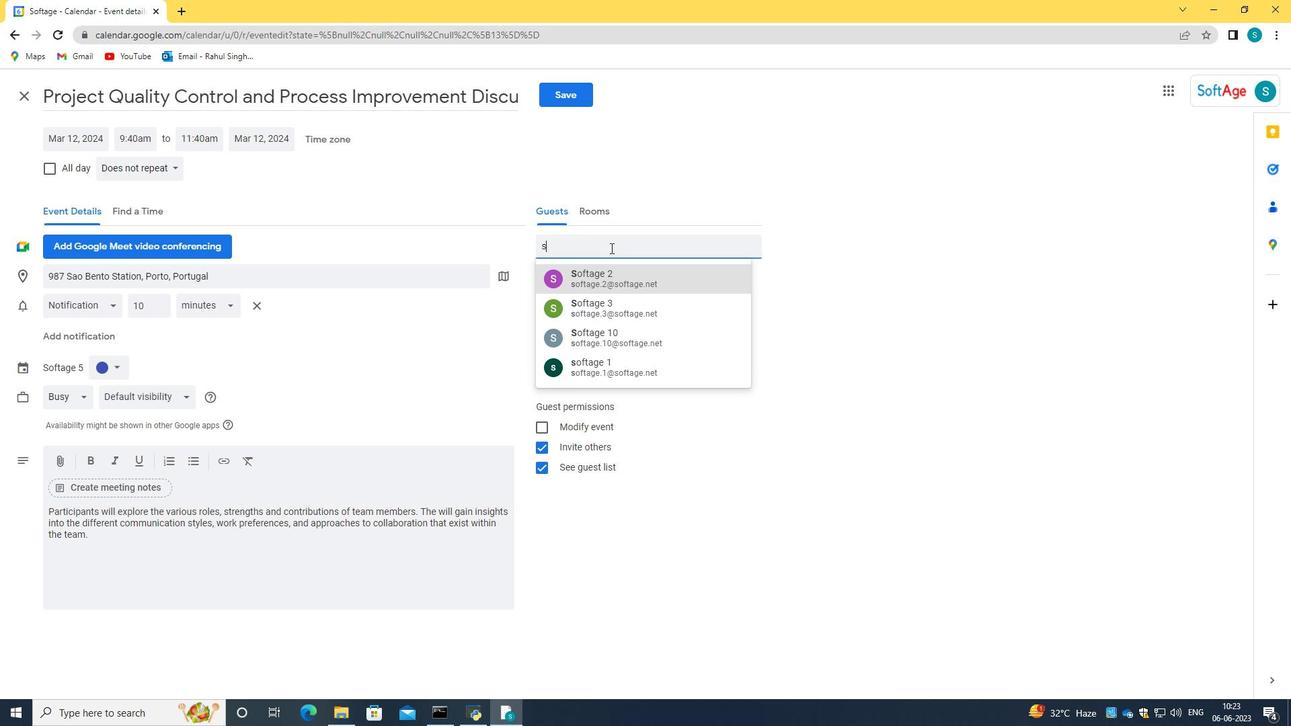 
Action: Mouse moved to (773, 439)
Screenshot: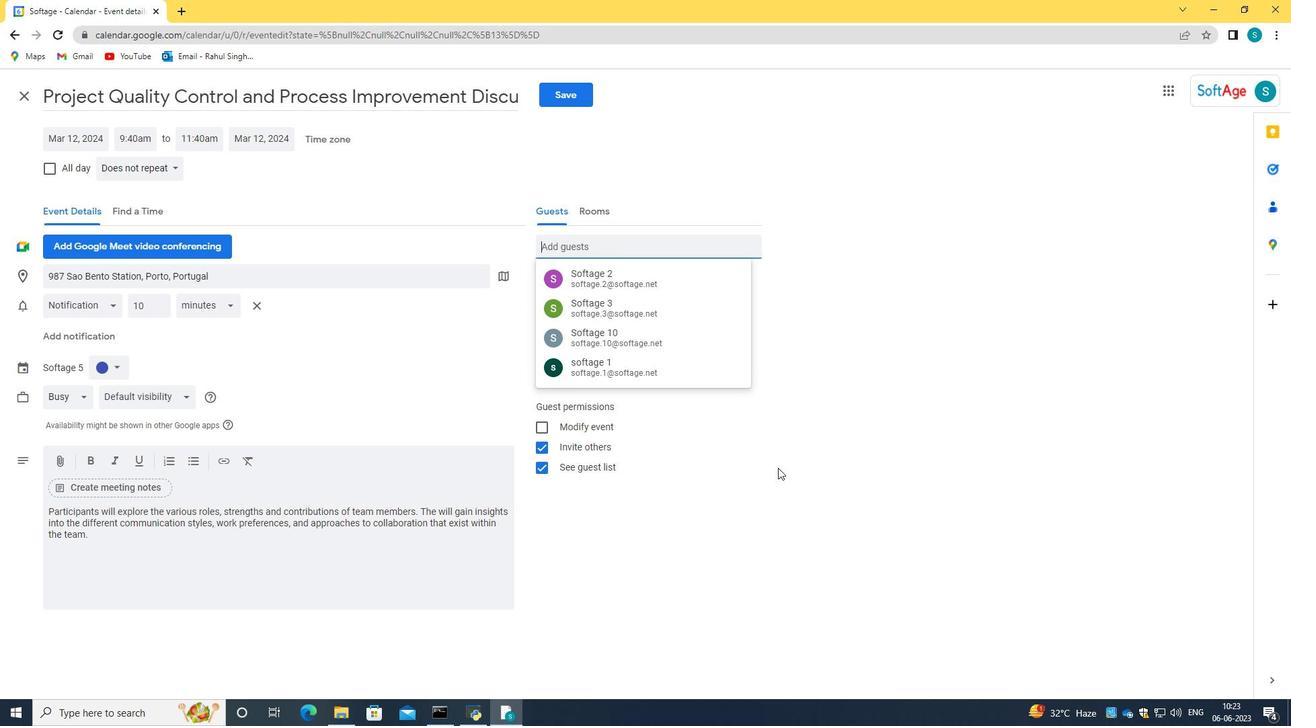 
Action: Mouse pressed left at (773, 439)
Screenshot: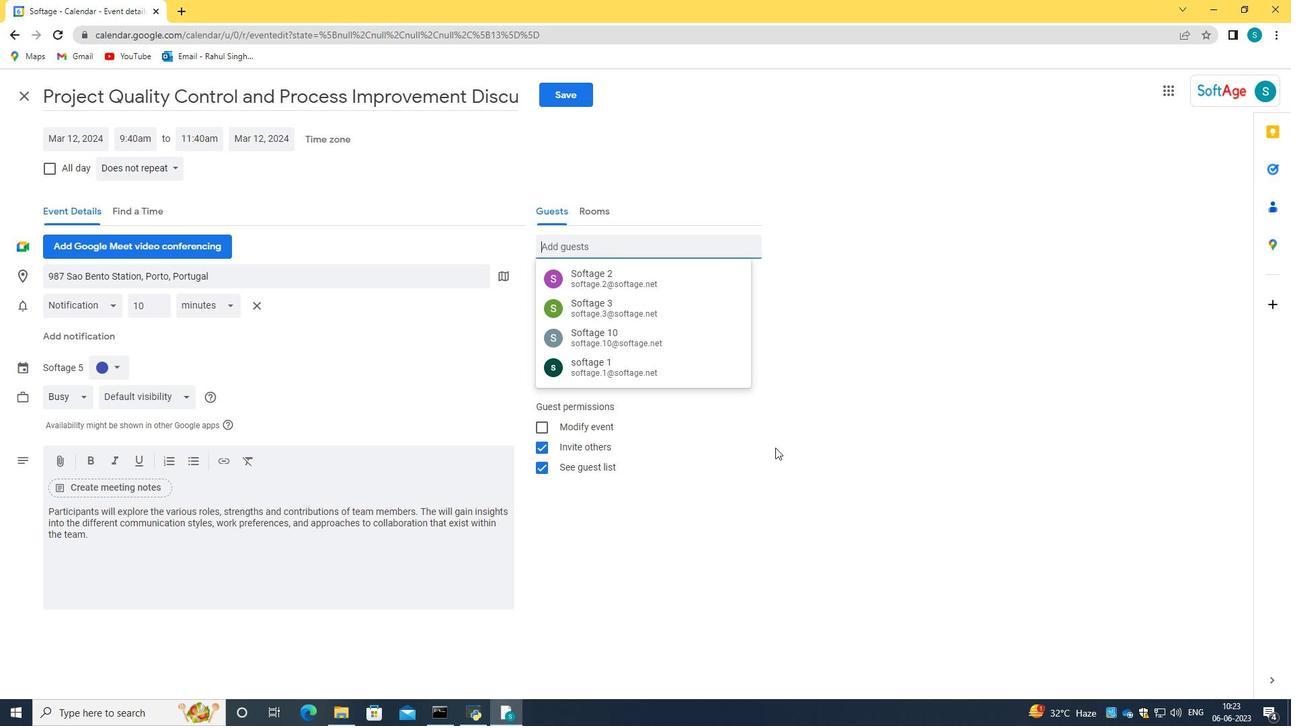 
Action: Mouse moved to (739, 309)
Screenshot: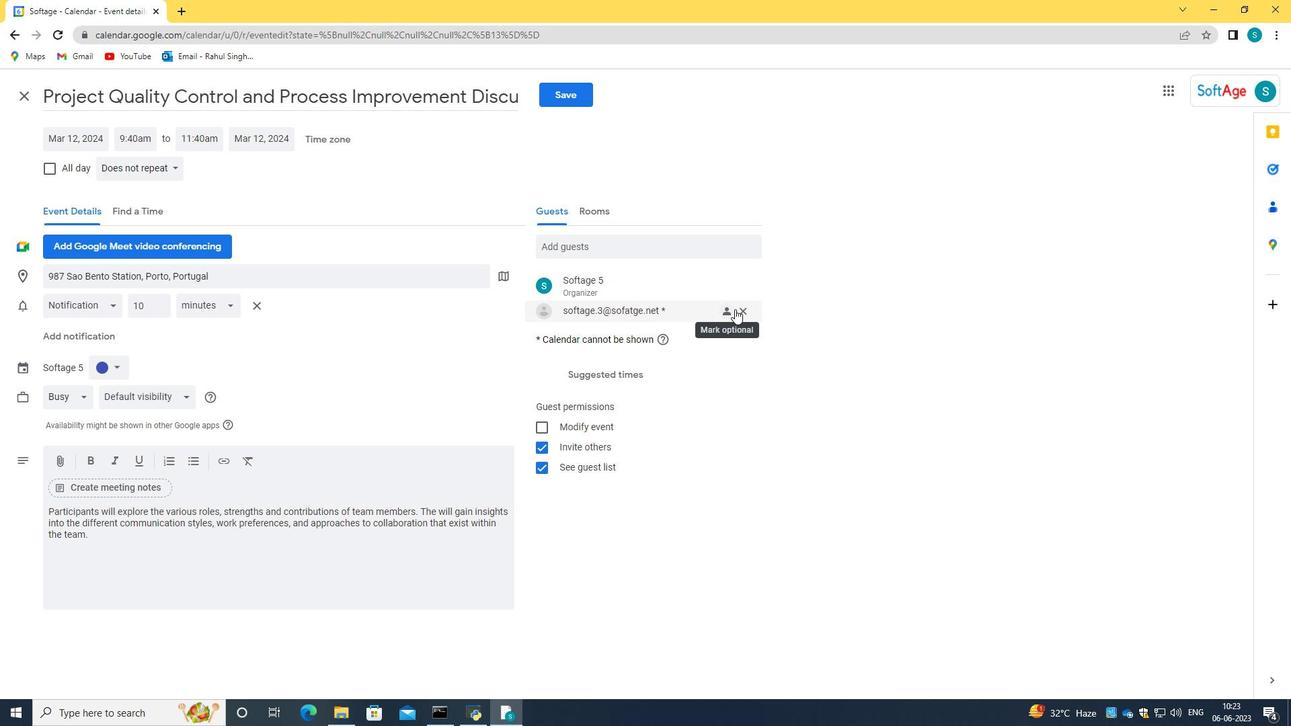 
Action: Mouse pressed left at (739, 309)
Screenshot: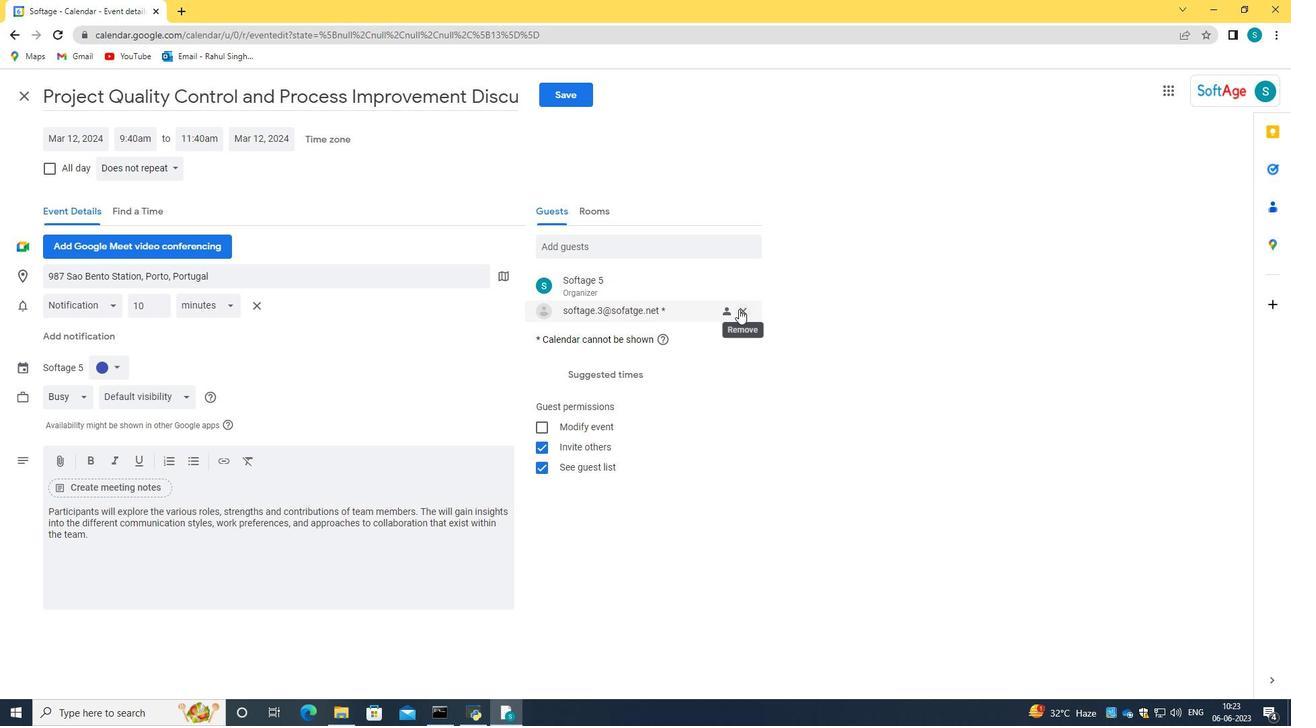 
Action: Mouse moved to (598, 250)
Screenshot: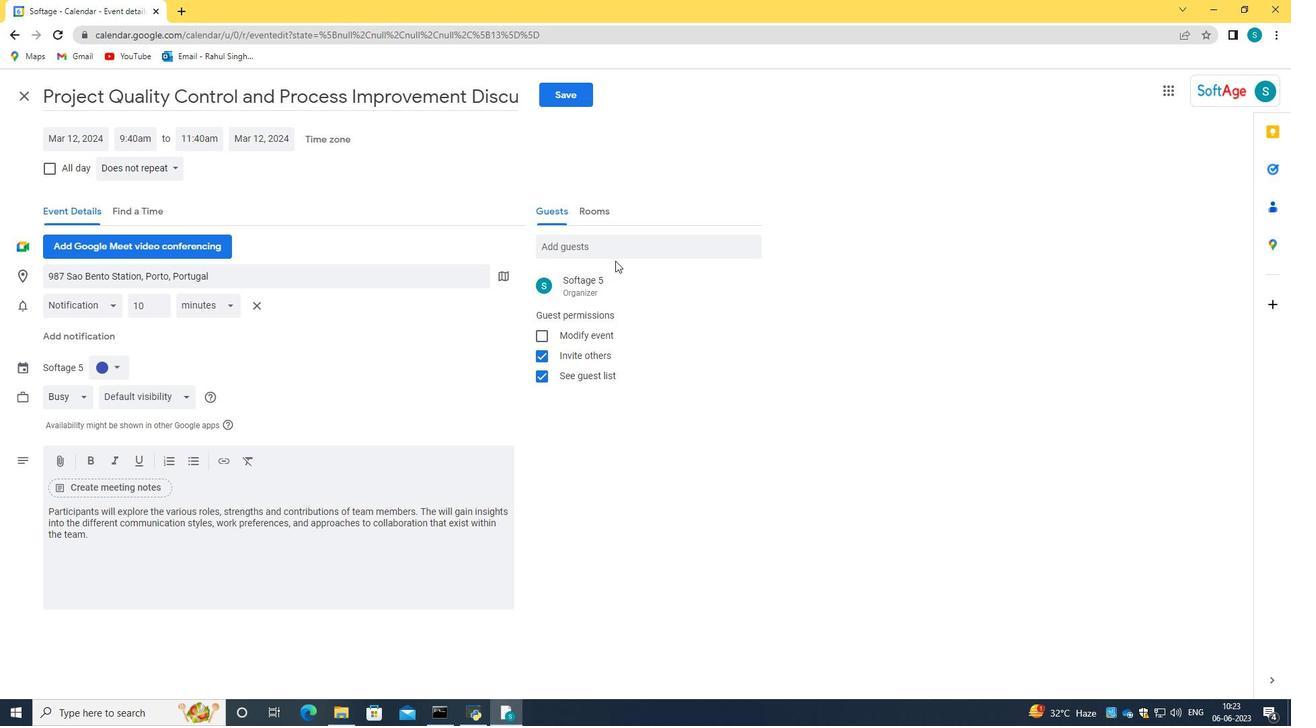 
Action: Mouse pressed left at (598, 250)
Screenshot: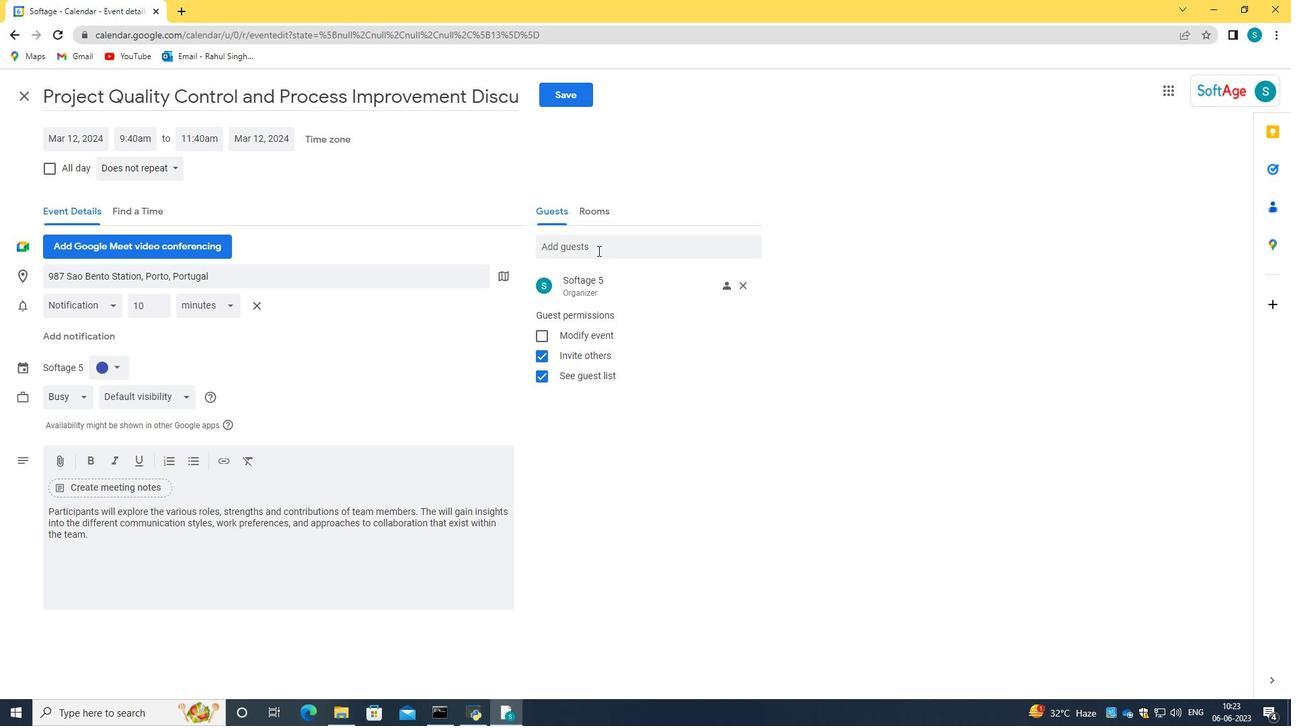 
Action: Key pressed d<Key.backspace>softage.3<Key.shift>@softage.mn<Key.backspace><Key.backspace>net<Key.tab>softage.1<Key.shift>@softage.net
Screenshot: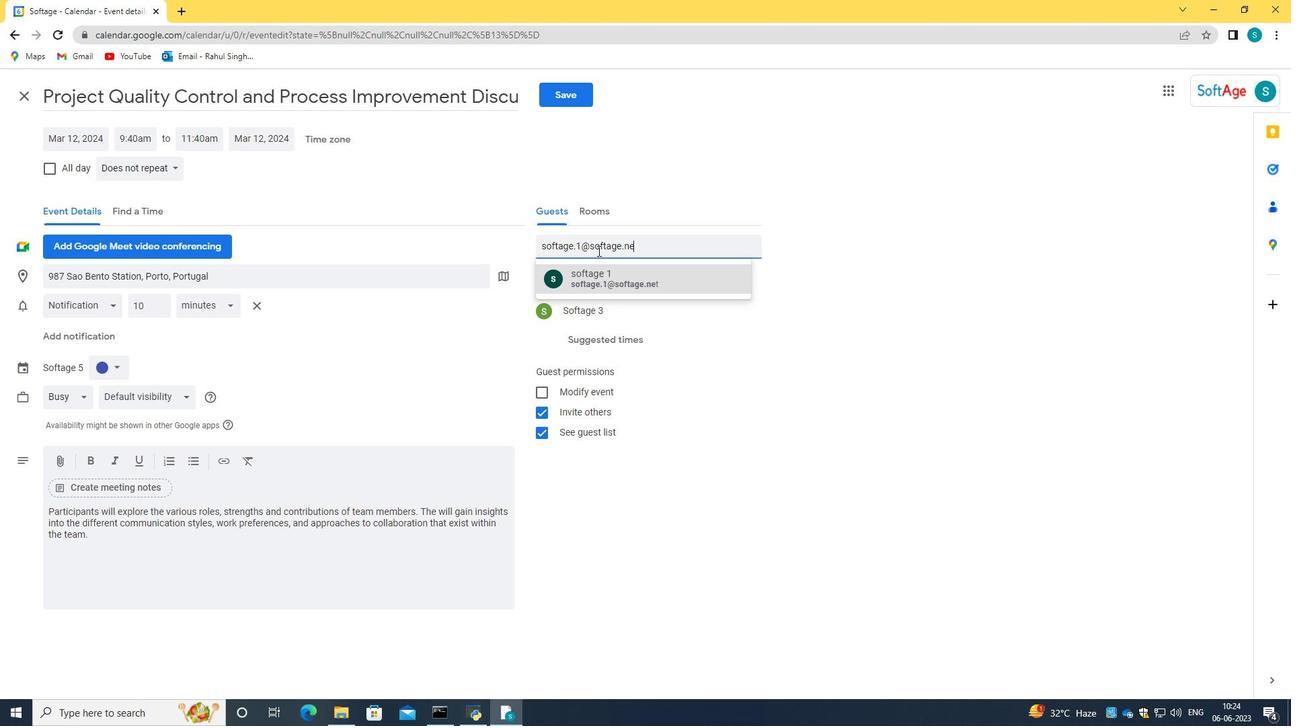 
Action: Mouse moved to (602, 275)
Screenshot: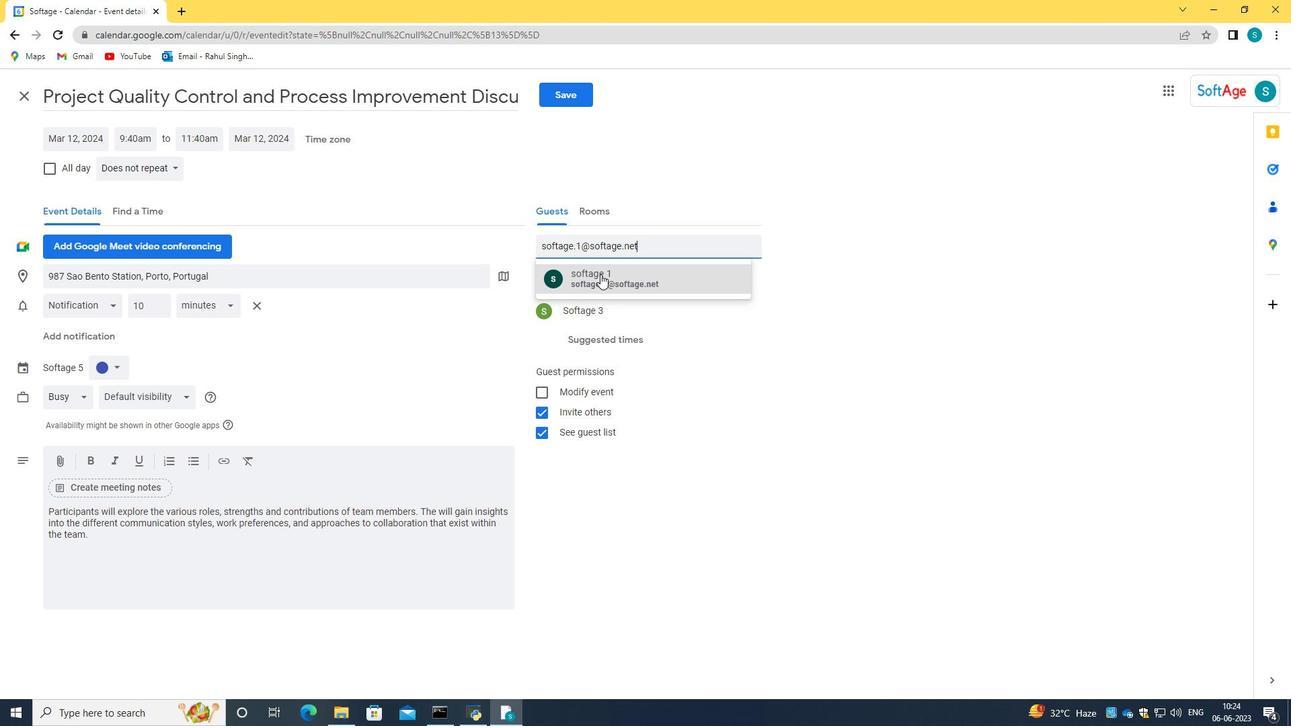 
Action: Mouse pressed left at (602, 275)
Screenshot: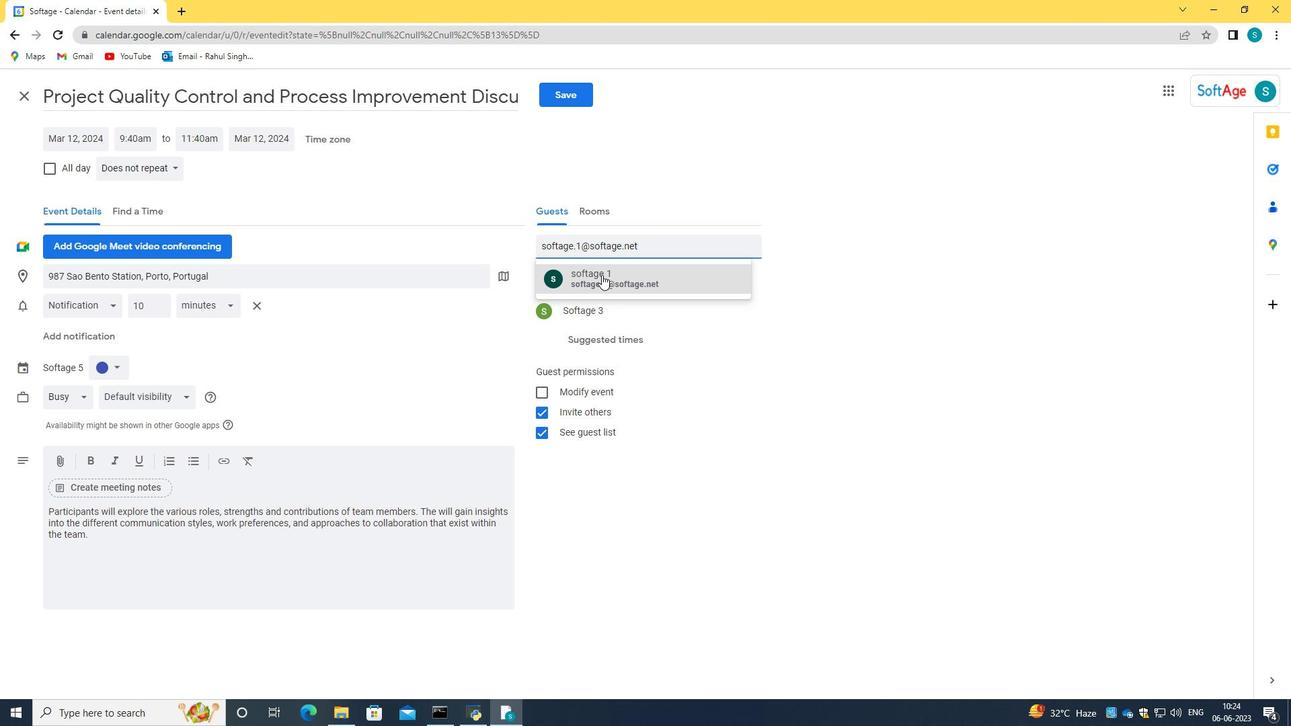 
Action: Mouse moved to (165, 170)
Screenshot: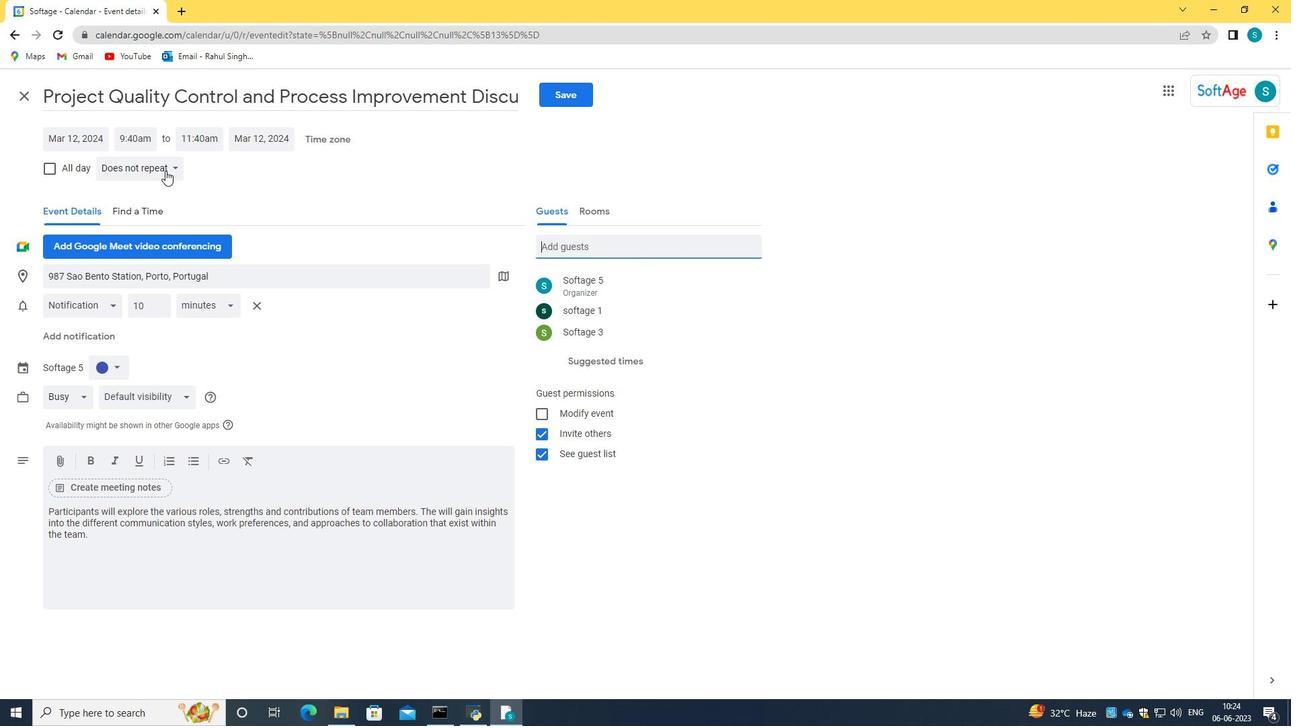 
Action: Mouse pressed left at (165, 170)
Screenshot: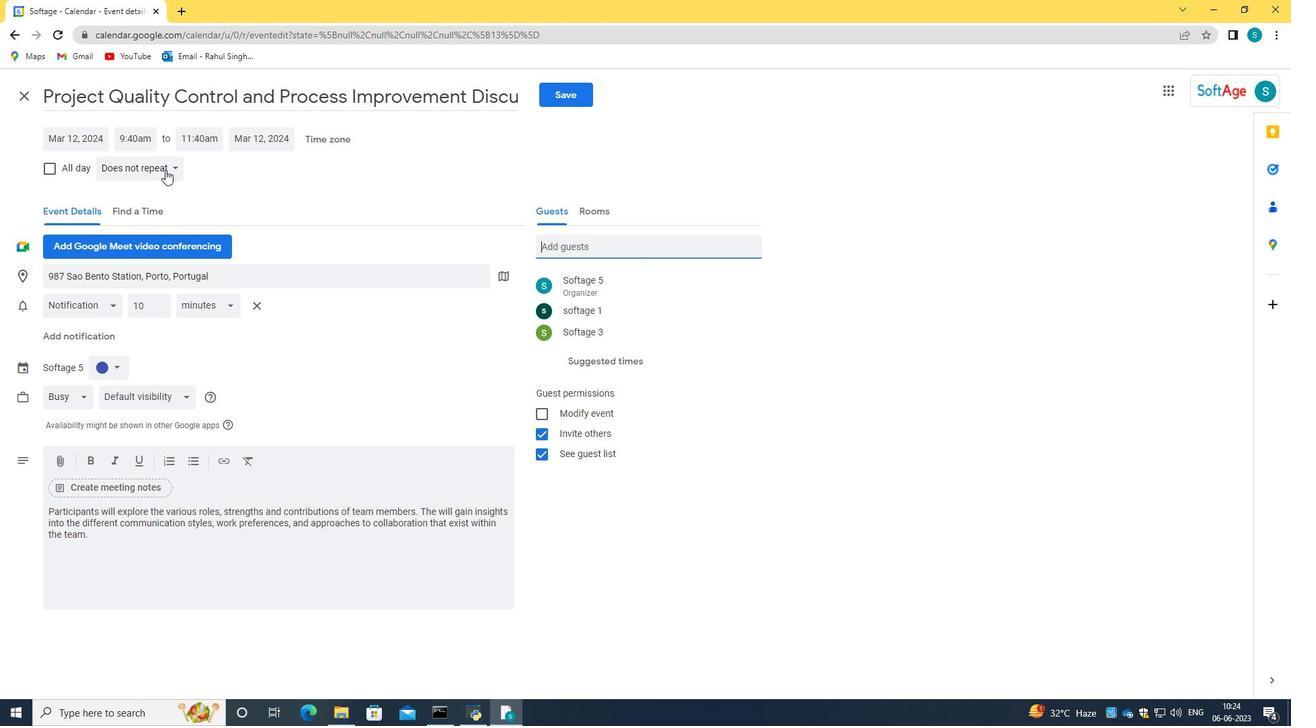 
Action: Mouse moved to (185, 283)
Screenshot: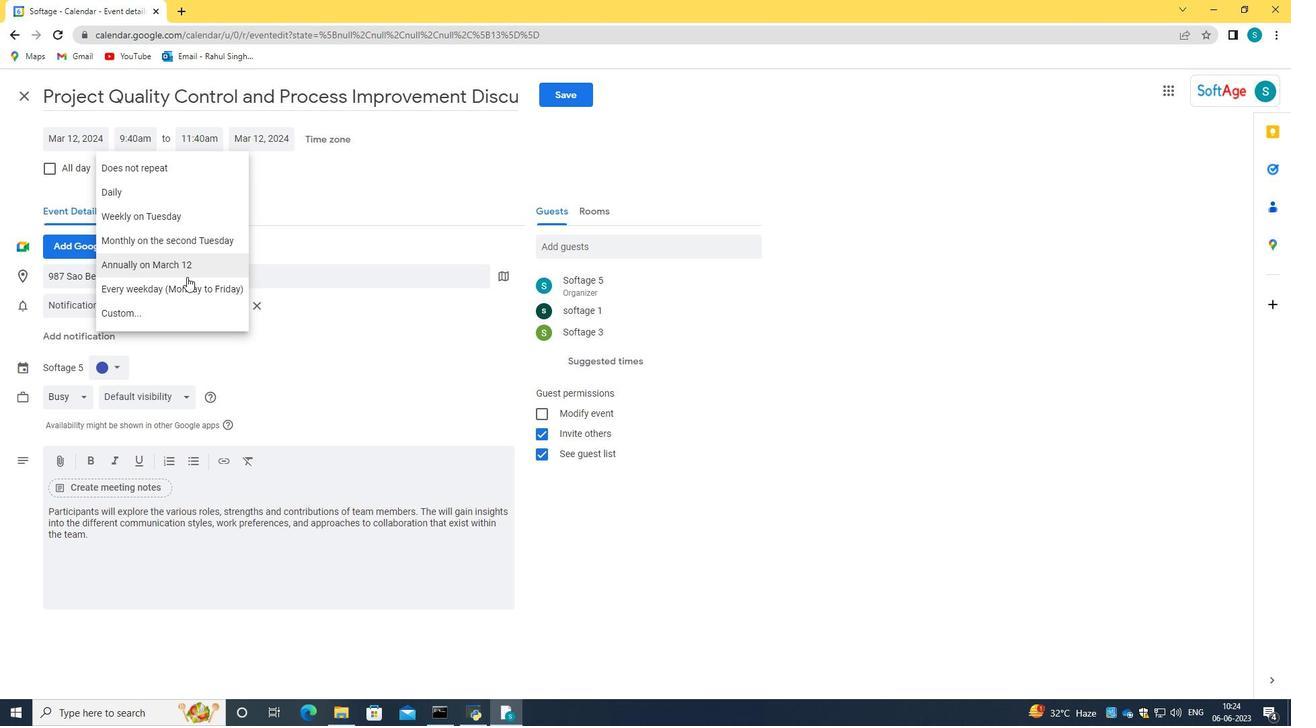 
Action: Mouse pressed left at (185, 283)
Screenshot: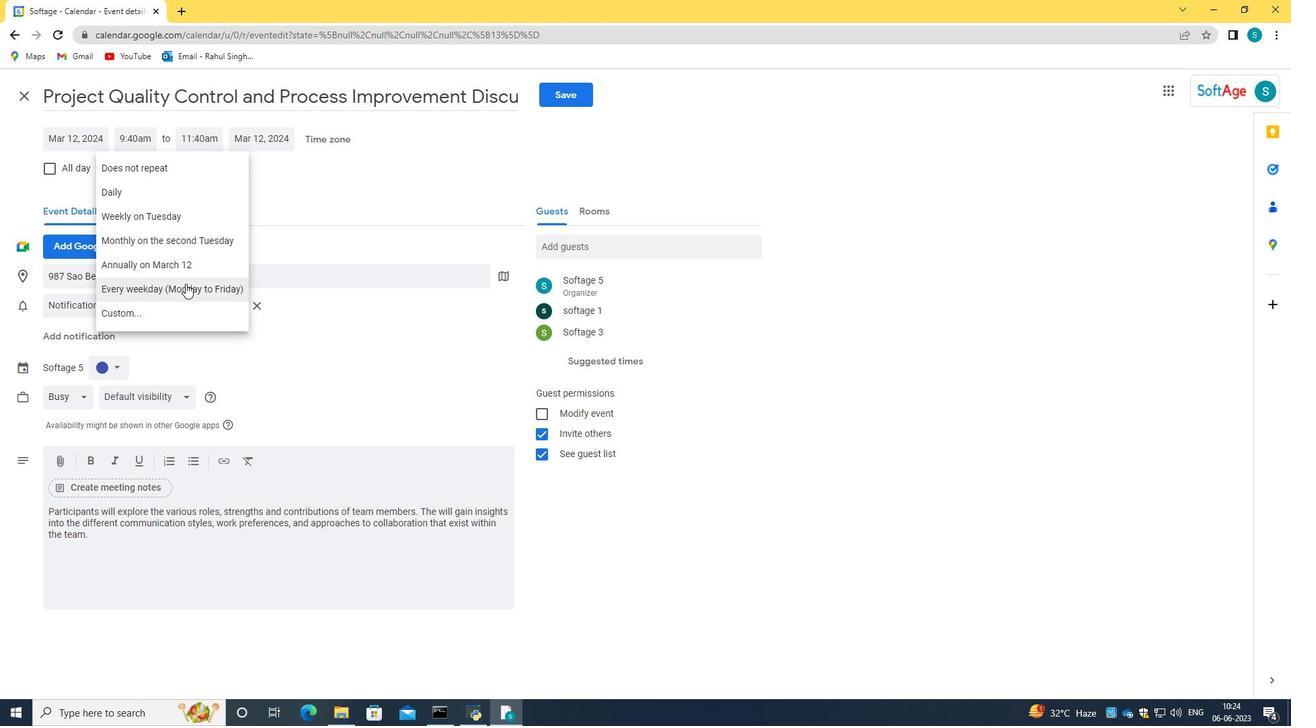 
Action: Mouse moved to (559, 86)
Screenshot: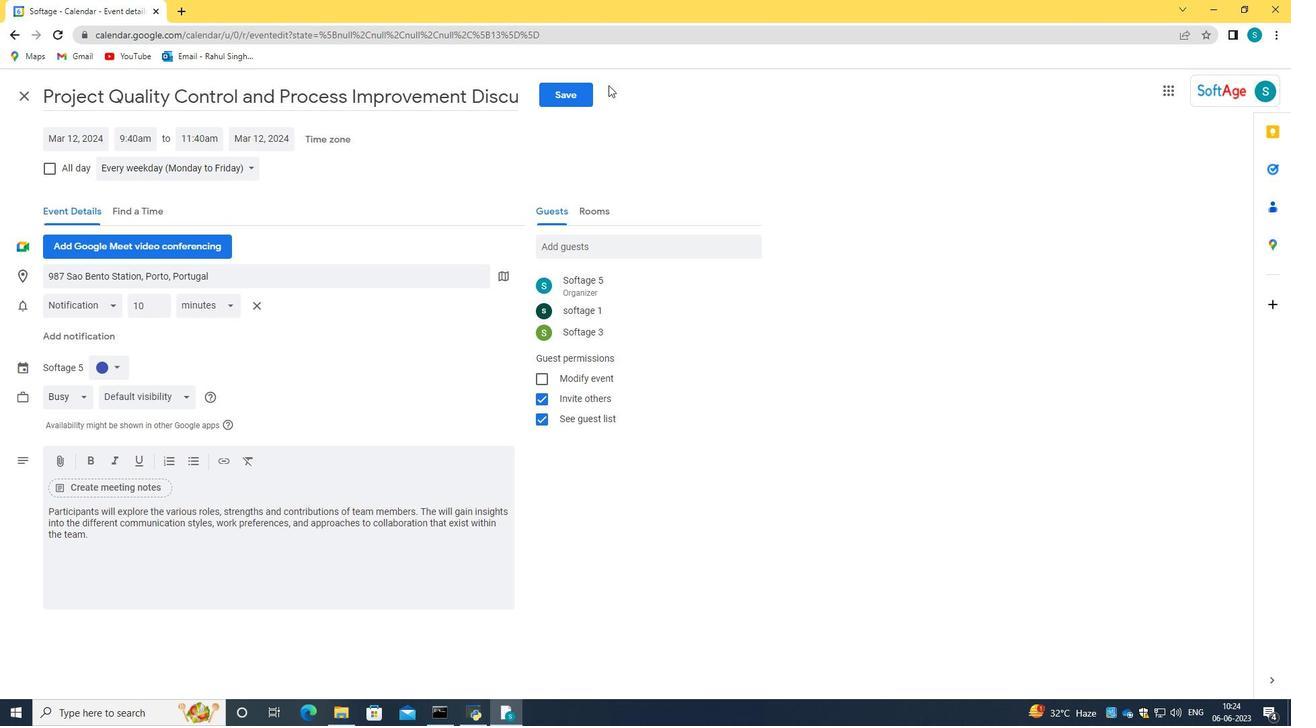 
Action: Mouse pressed left at (559, 86)
Screenshot: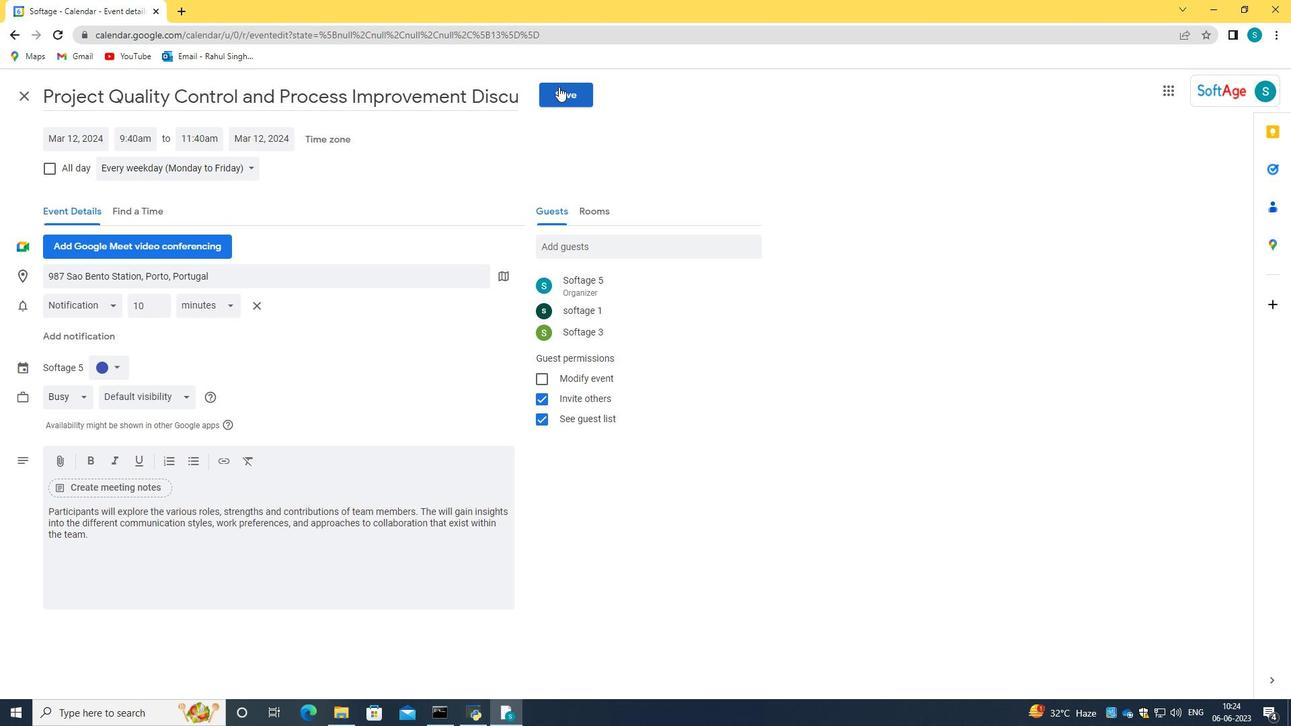 
Action: Mouse moved to (763, 415)
Screenshot: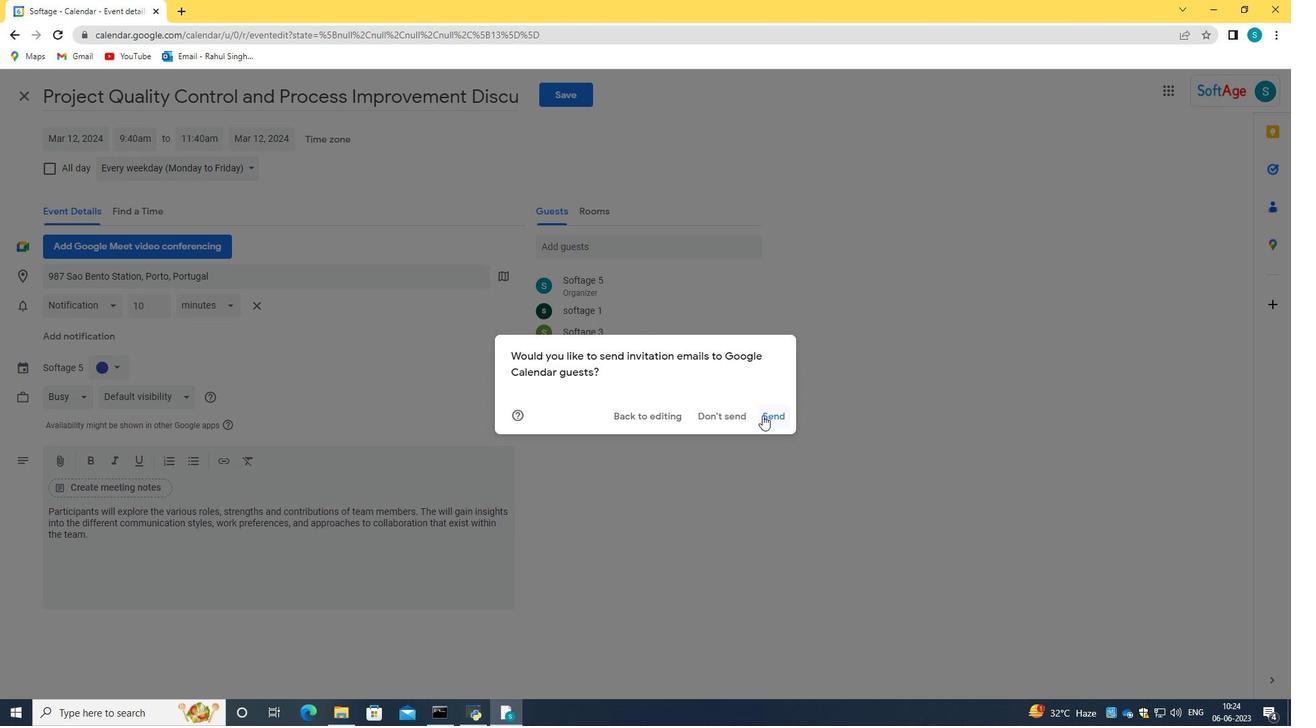 
Action: Mouse pressed left at (763, 415)
Screenshot: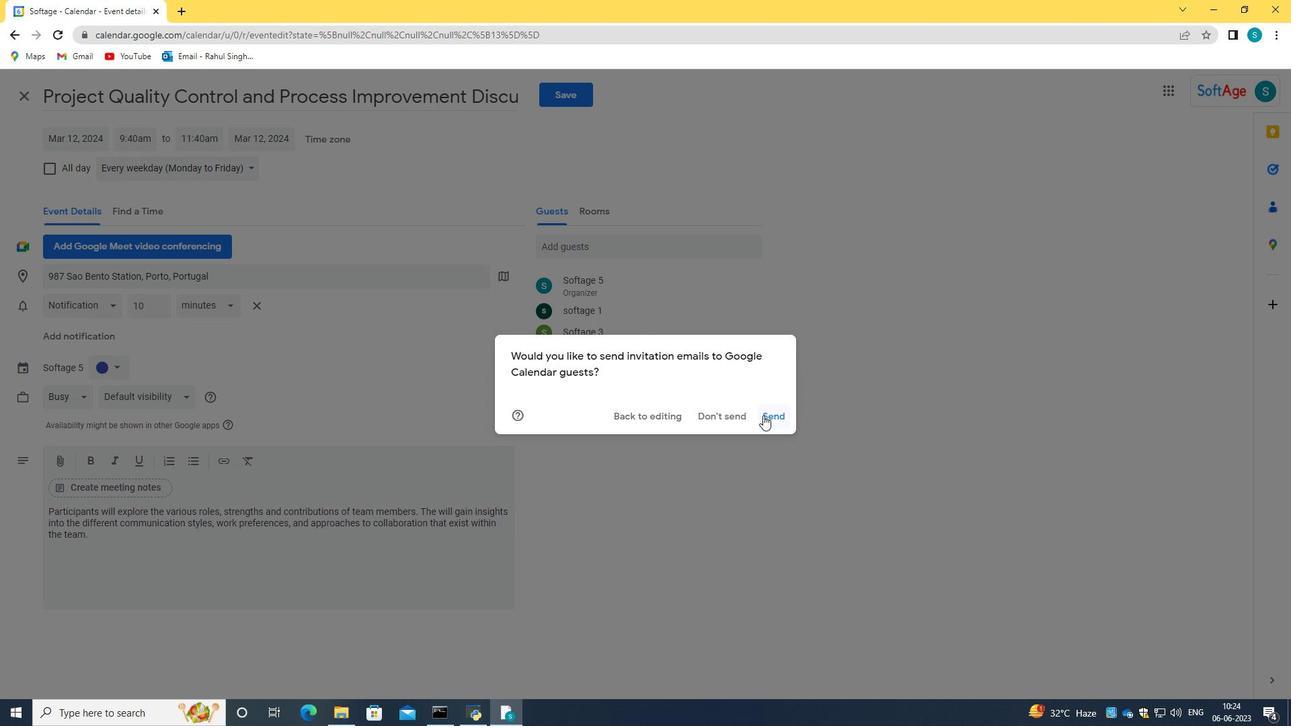 
